 Task: Search one way flight ticket for 4 adults, 2 children, 2 infants in seat and 1 infant on lap in economy from La Crosse: La Crosse Regional Airport to Greensboro: Piedmont Triad International Airport on 5-1-2023. Choice of flights is Sun country airlines. Price is upto 80000. Outbound departure time preference is 4:30.
Action: Mouse moved to (239, 366)
Screenshot: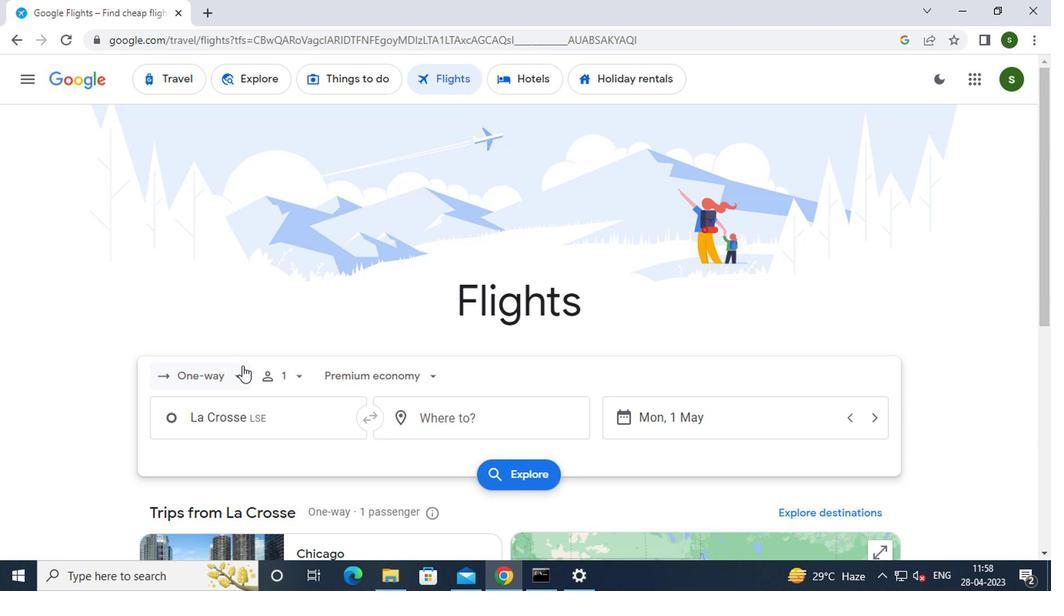 
Action: Mouse pressed left at (239, 366)
Screenshot: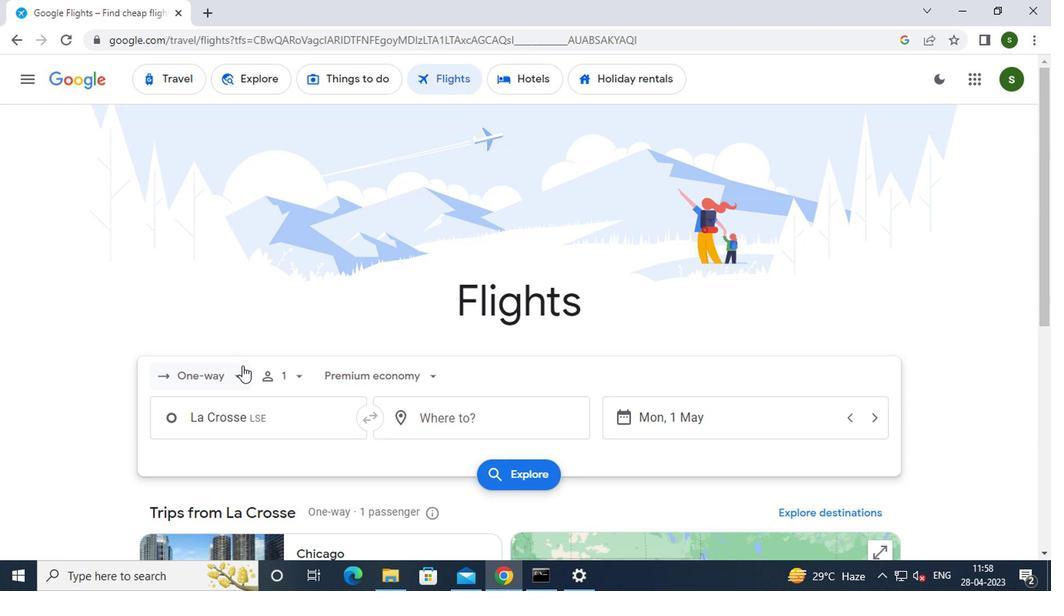 
Action: Mouse moved to (237, 445)
Screenshot: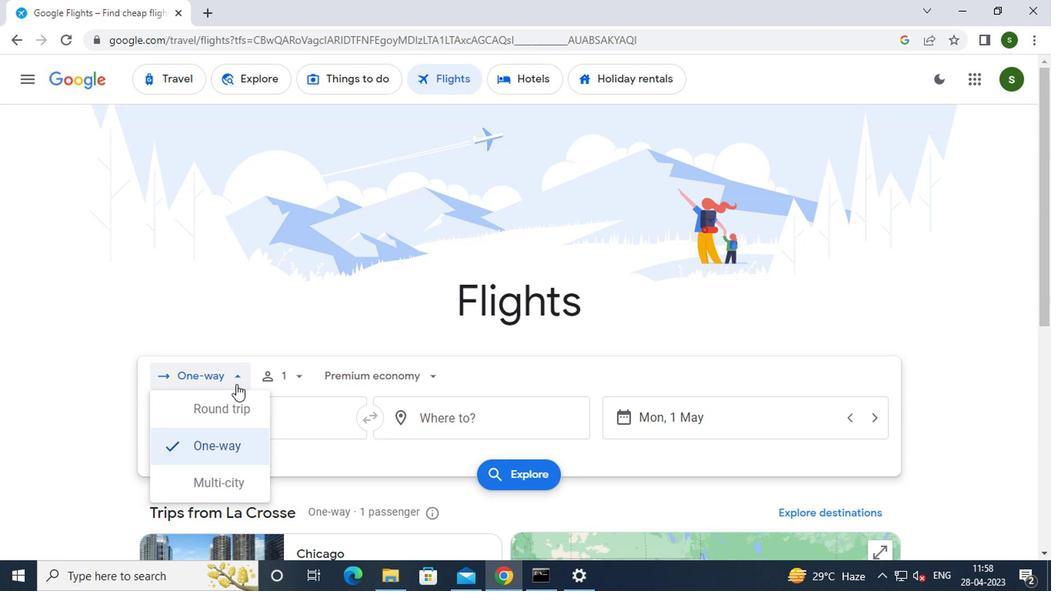 
Action: Mouse pressed left at (237, 445)
Screenshot: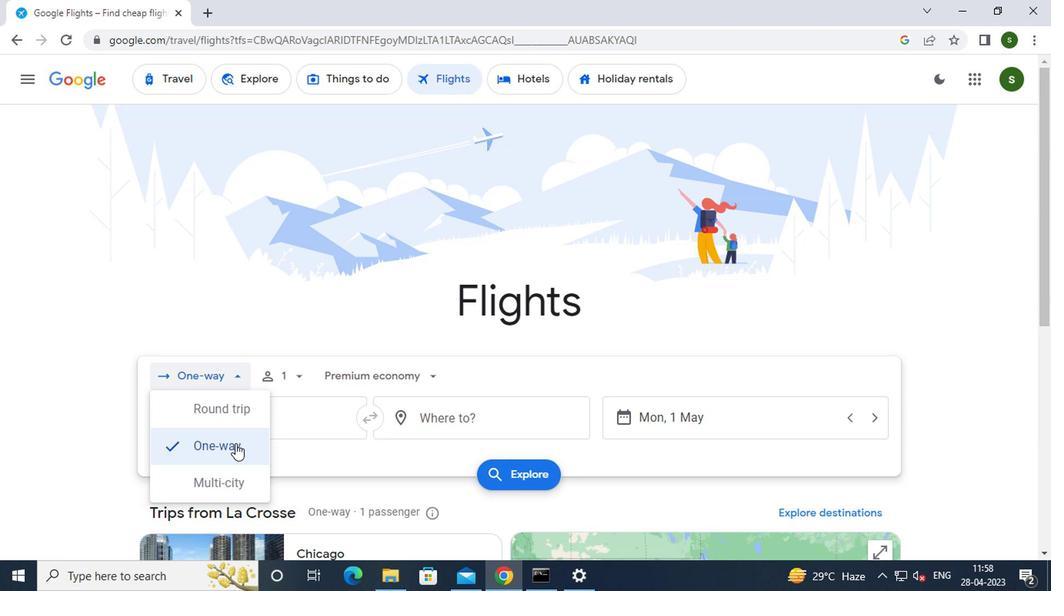 
Action: Mouse moved to (300, 372)
Screenshot: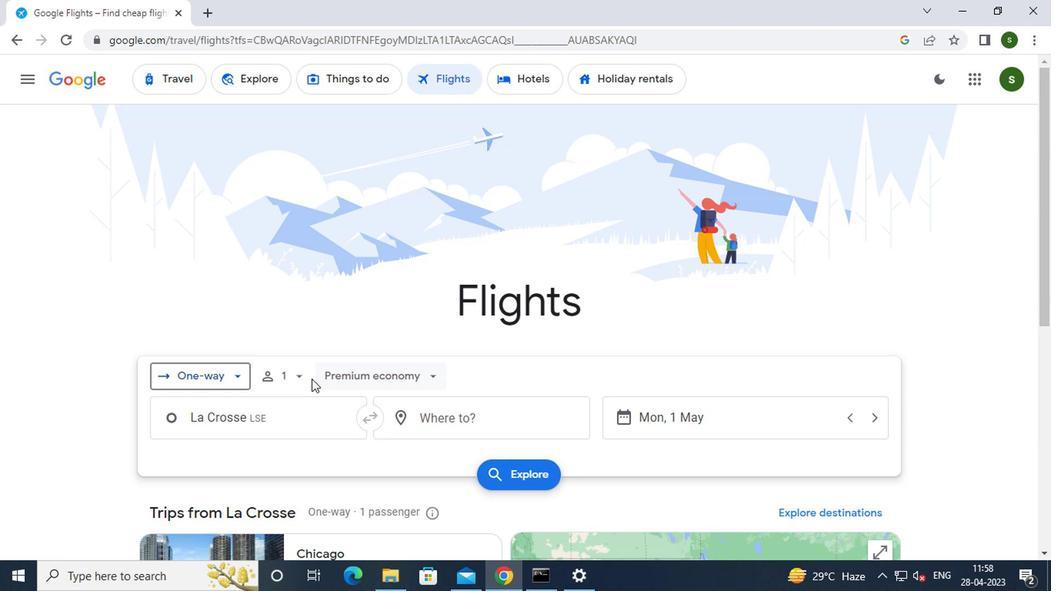 
Action: Mouse pressed left at (300, 372)
Screenshot: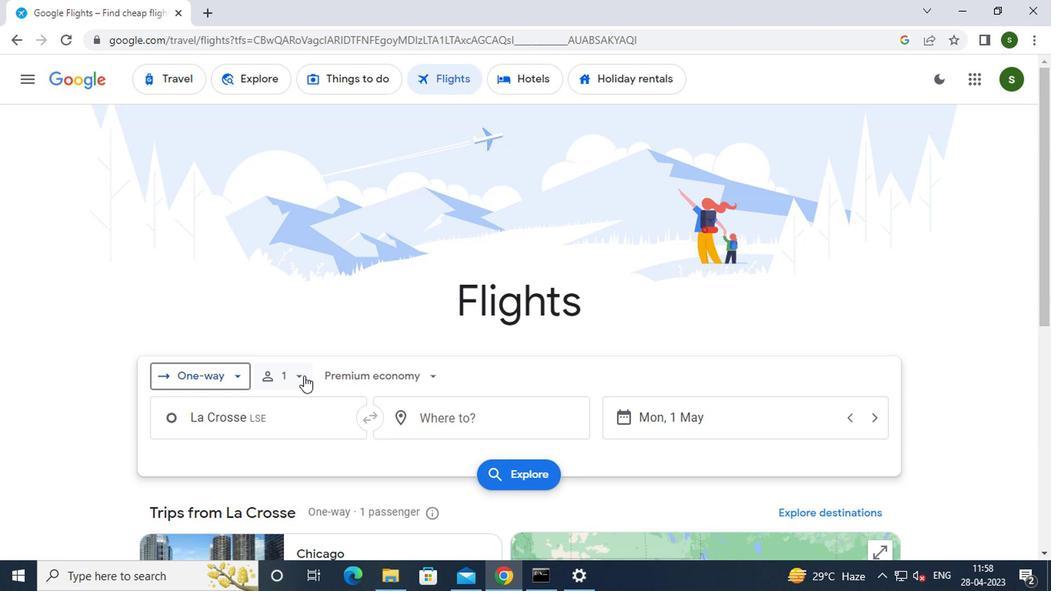 
Action: Mouse moved to (422, 416)
Screenshot: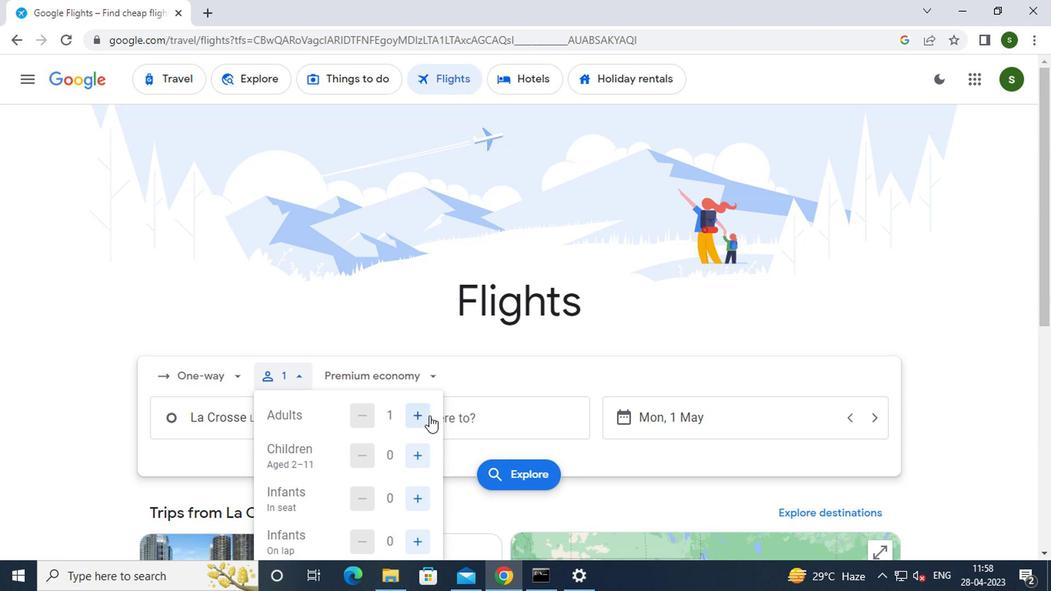 
Action: Mouse pressed left at (422, 416)
Screenshot: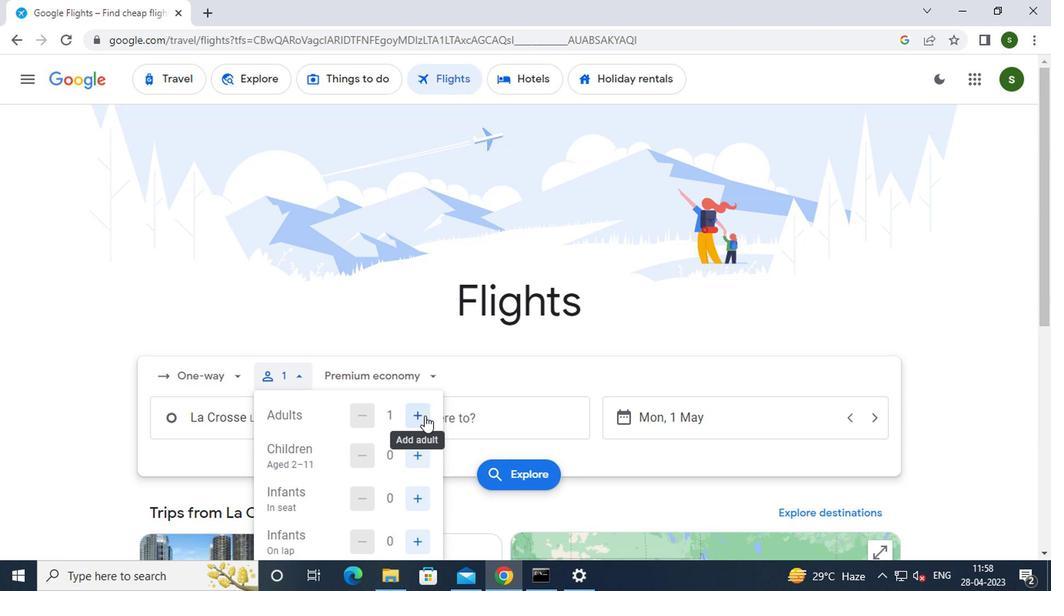 
Action: Mouse pressed left at (422, 416)
Screenshot: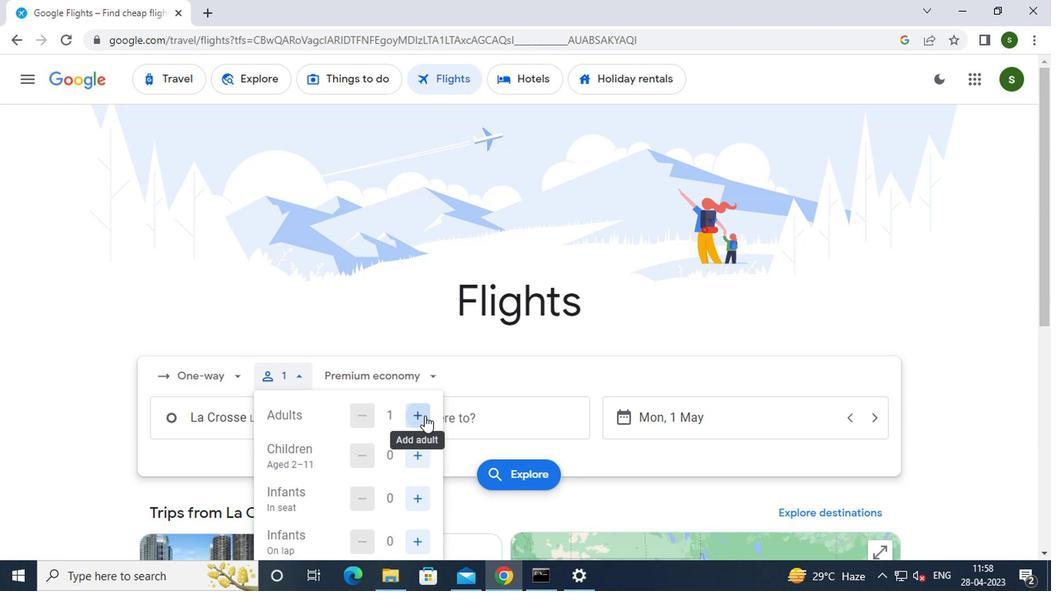 
Action: Mouse pressed left at (422, 416)
Screenshot: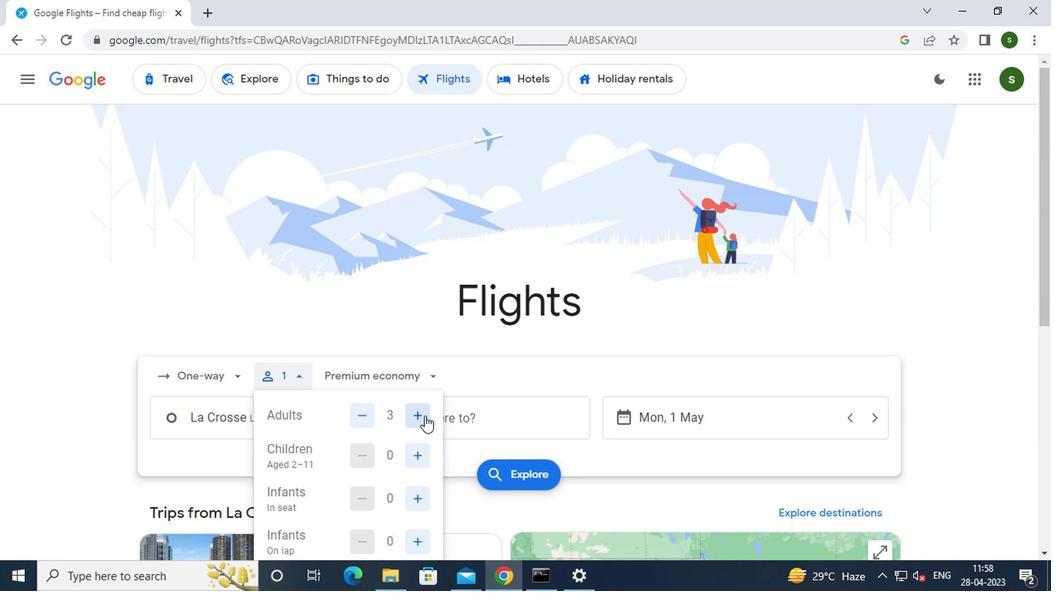 
Action: Mouse moved to (410, 459)
Screenshot: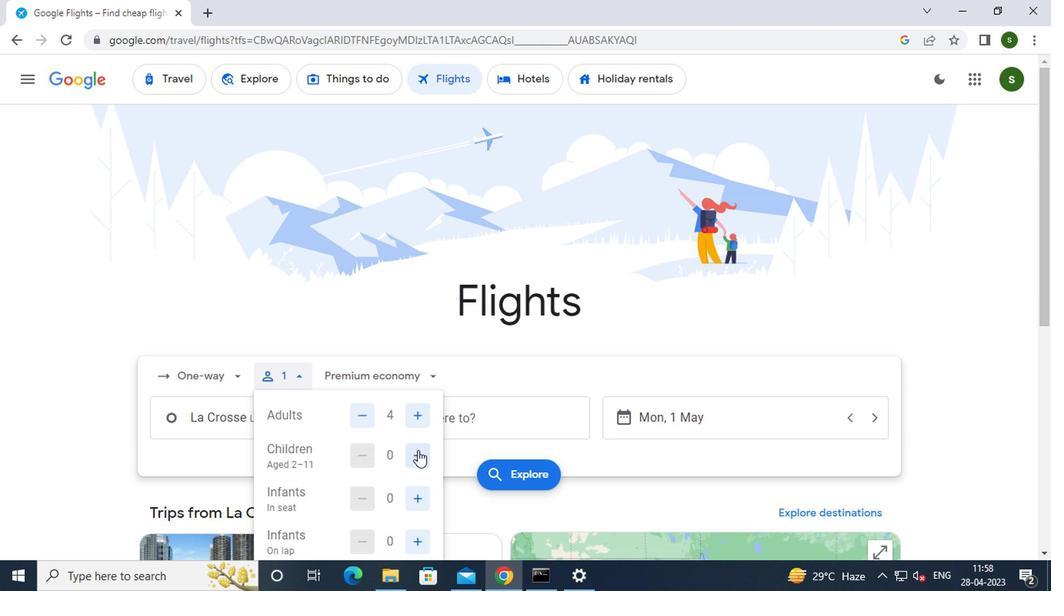 
Action: Mouse pressed left at (410, 459)
Screenshot: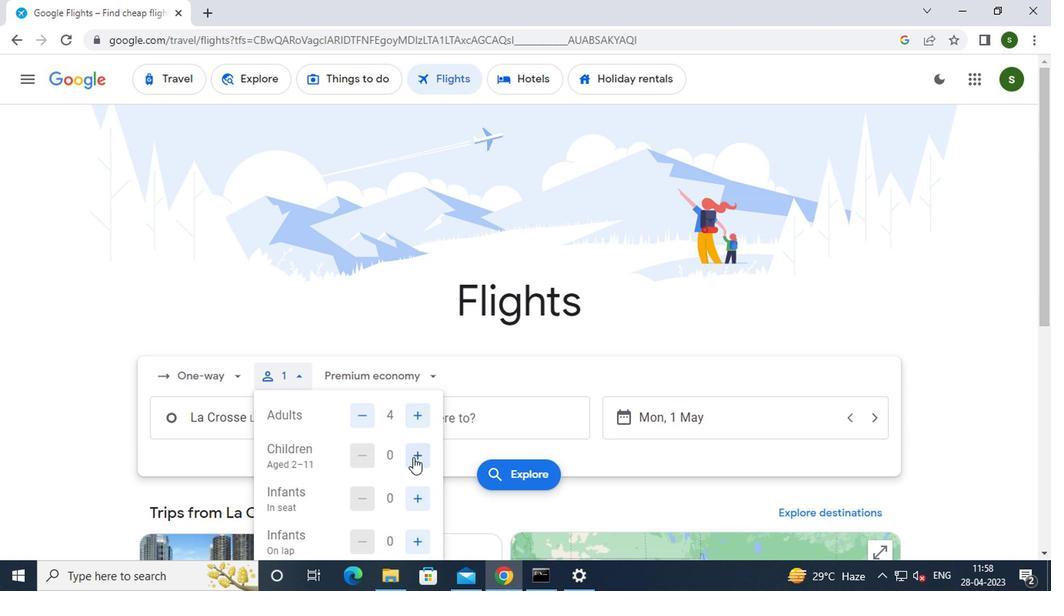
Action: Mouse pressed left at (410, 459)
Screenshot: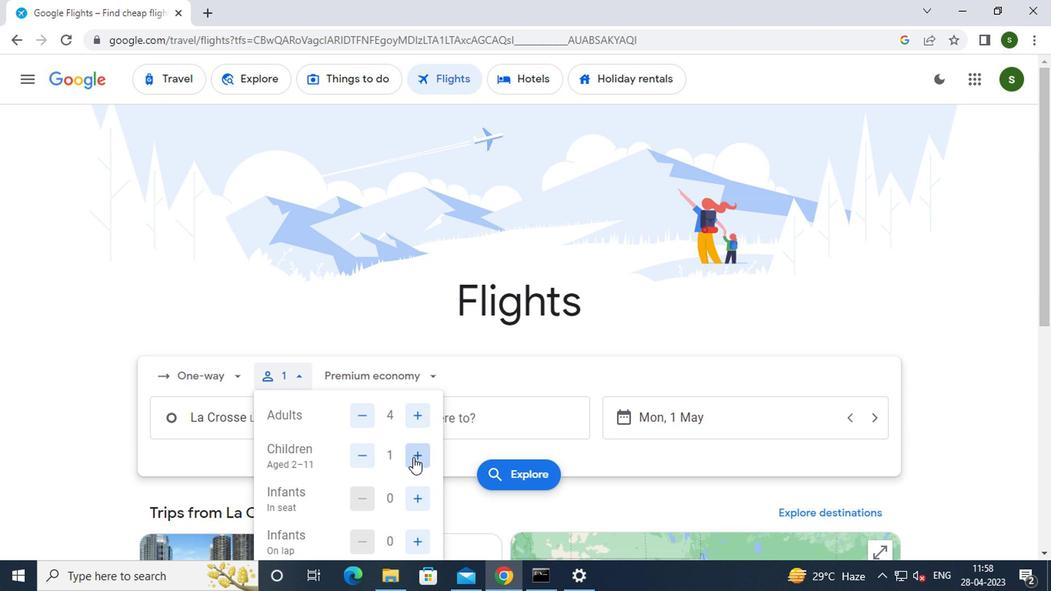 
Action: Mouse moved to (408, 461)
Screenshot: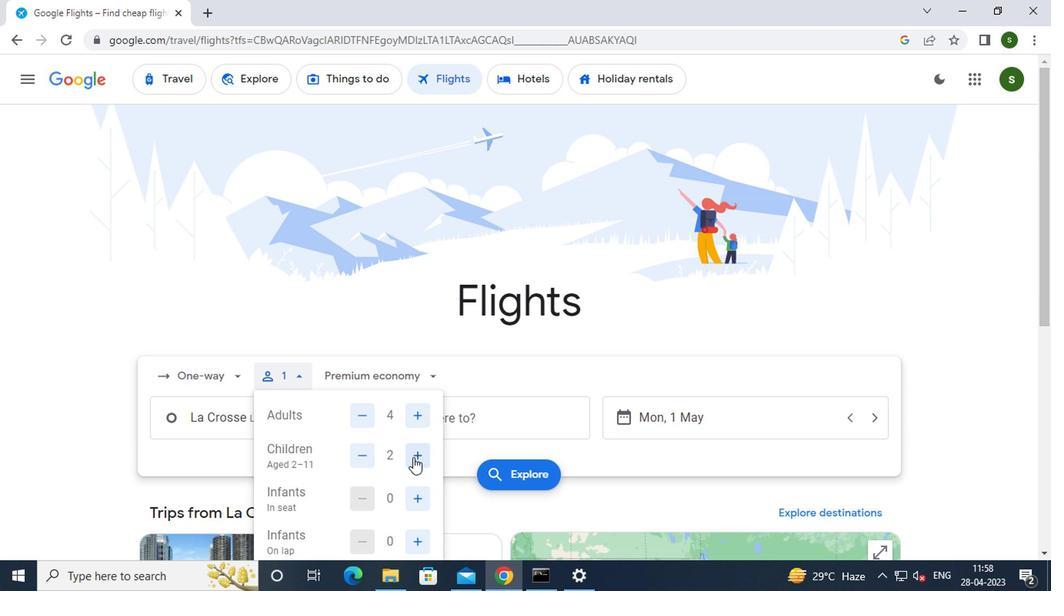 
Action: Mouse scrolled (408, 459) with delta (0, -1)
Screenshot: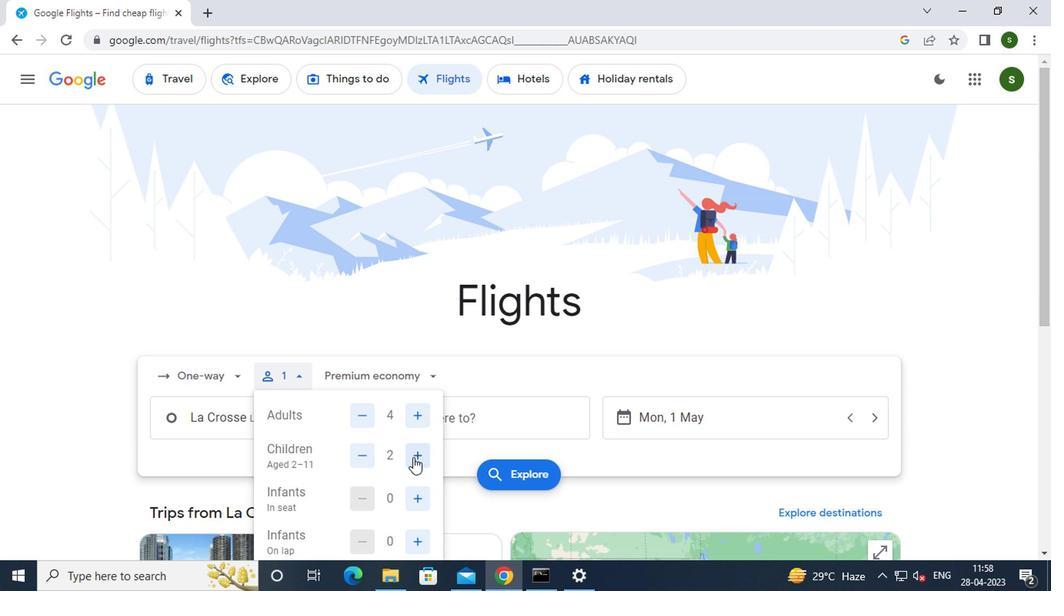 
Action: Mouse moved to (416, 424)
Screenshot: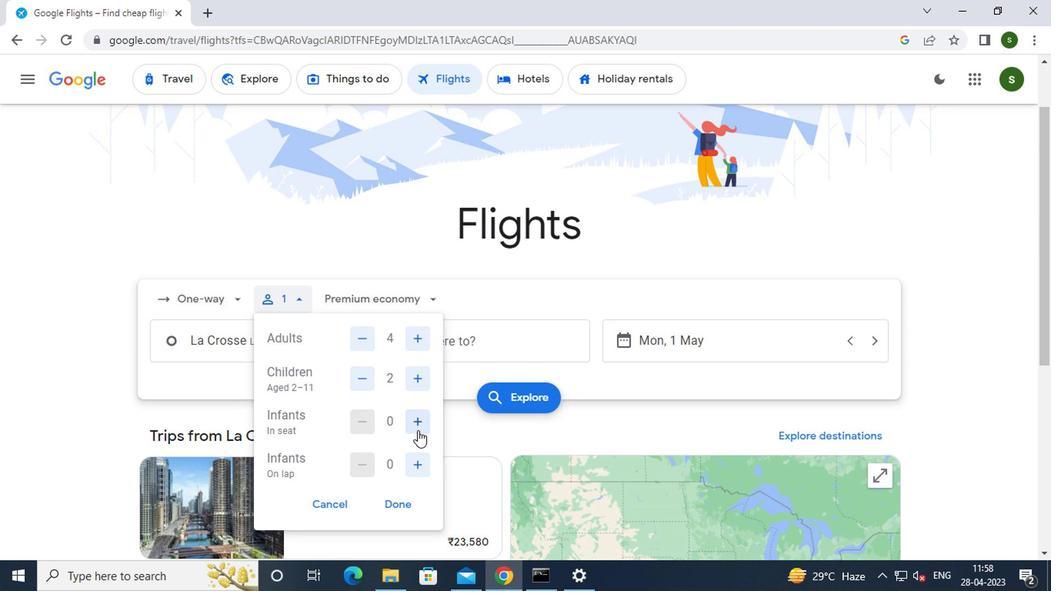 
Action: Mouse pressed left at (416, 424)
Screenshot: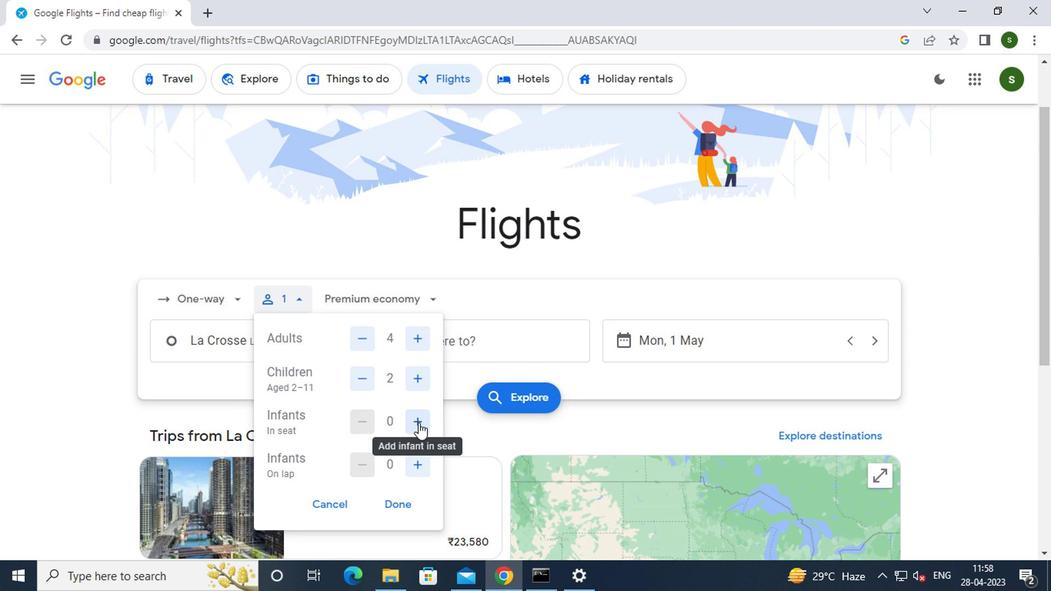 
Action: Mouse pressed left at (416, 424)
Screenshot: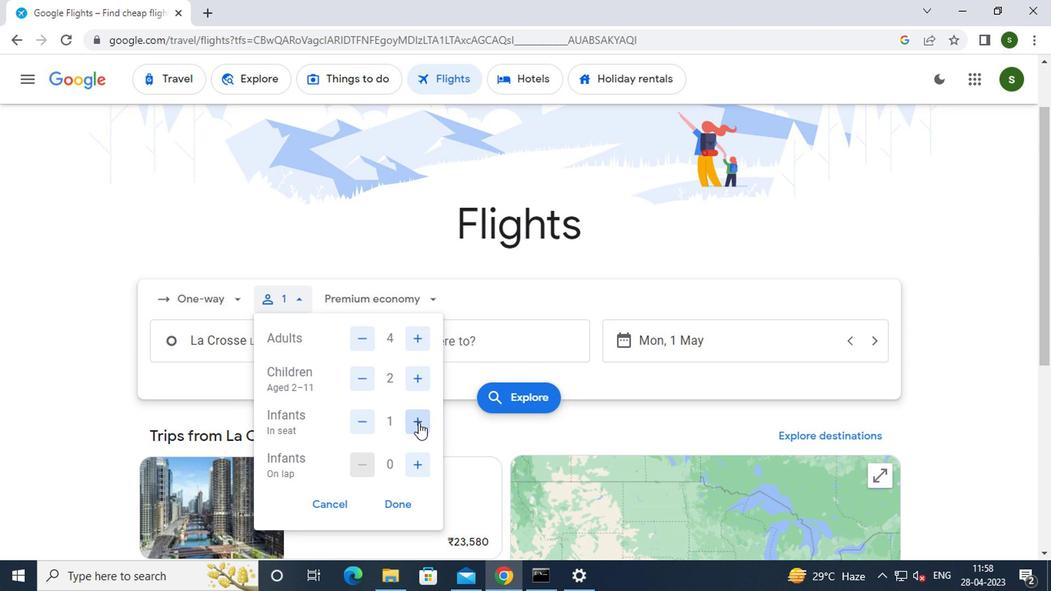 
Action: Mouse moved to (416, 468)
Screenshot: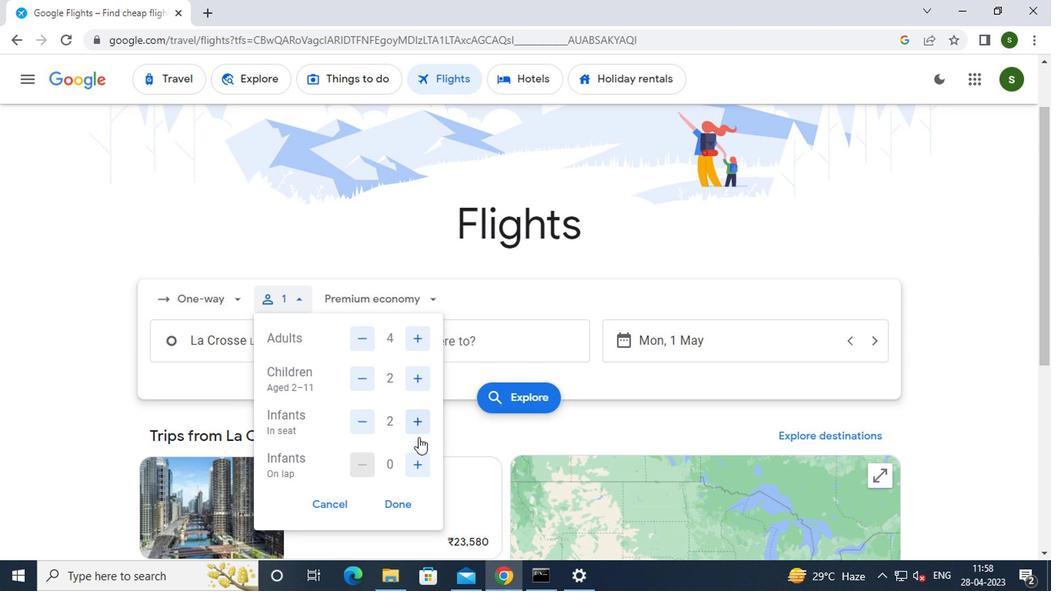 
Action: Mouse pressed left at (416, 468)
Screenshot: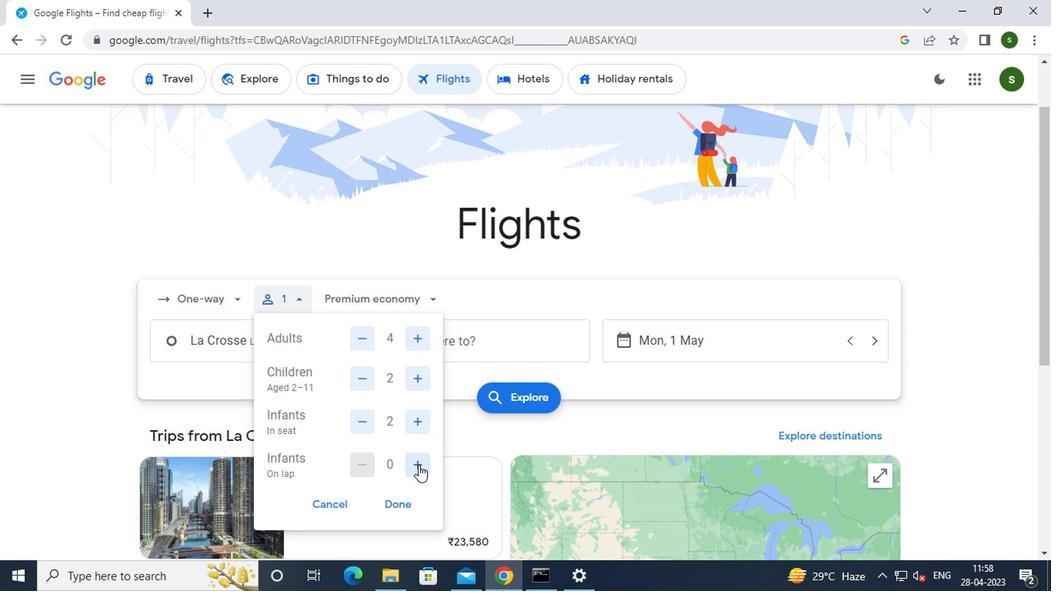 
Action: Mouse moved to (403, 508)
Screenshot: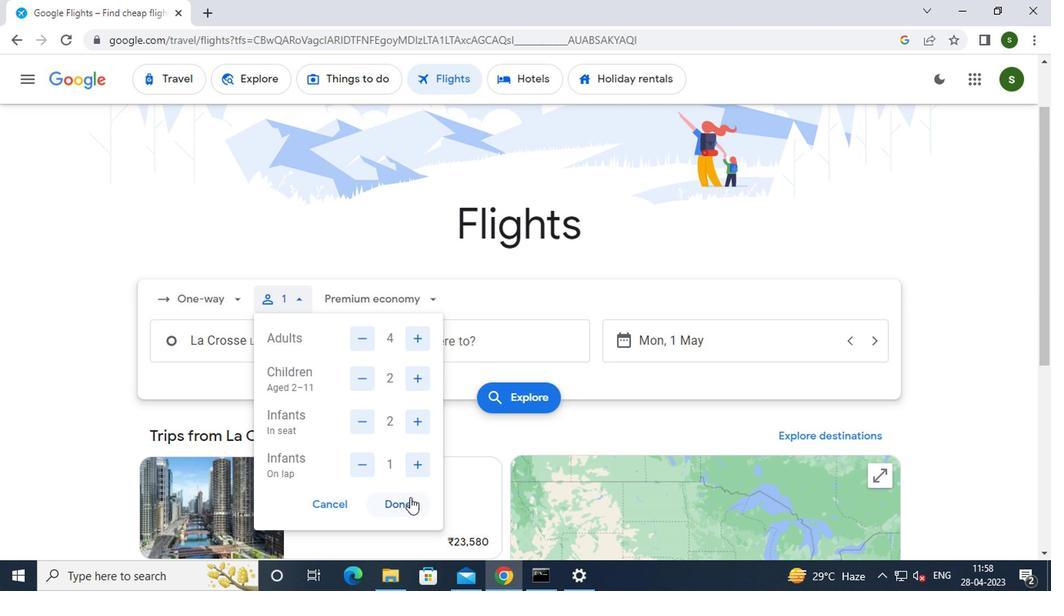 
Action: Mouse pressed left at (403, 508)
Screenshot: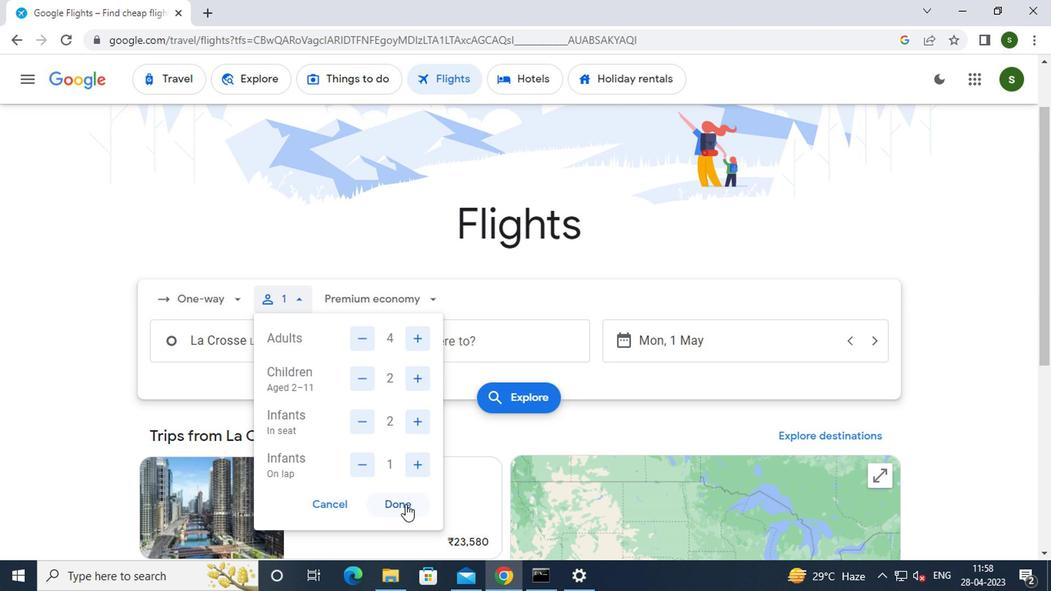 
Action: Mouse moved to (416, 297)
Screenshot: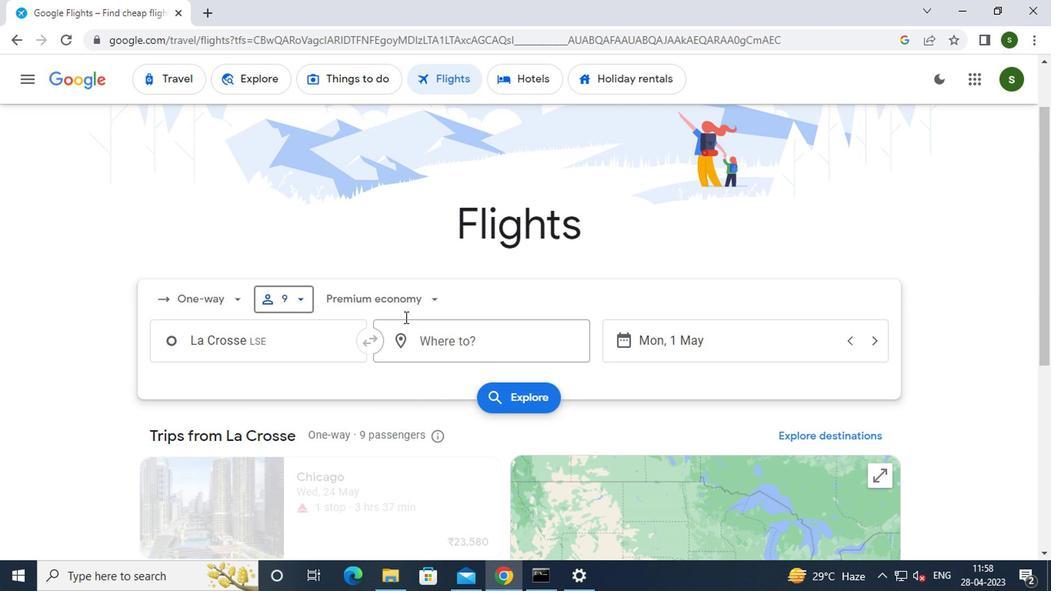 
Action: Mouse pressed left at (416, 297)
Screenshot: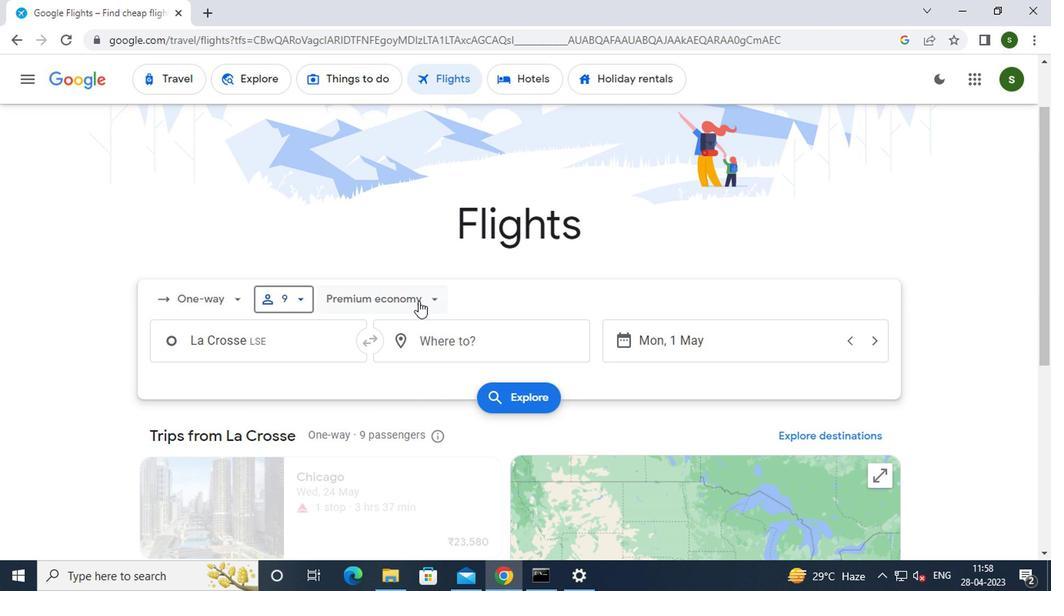 
Action: Mouse moved to (413, 337)
Screenshot: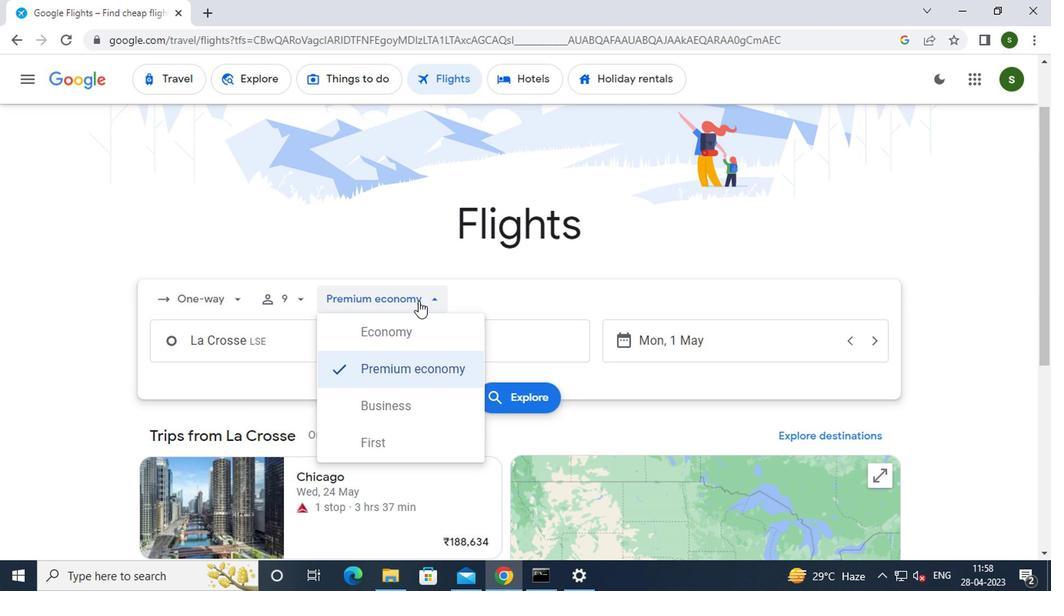 
Action: Mouse pressed left at (413, 337)
Screenshot: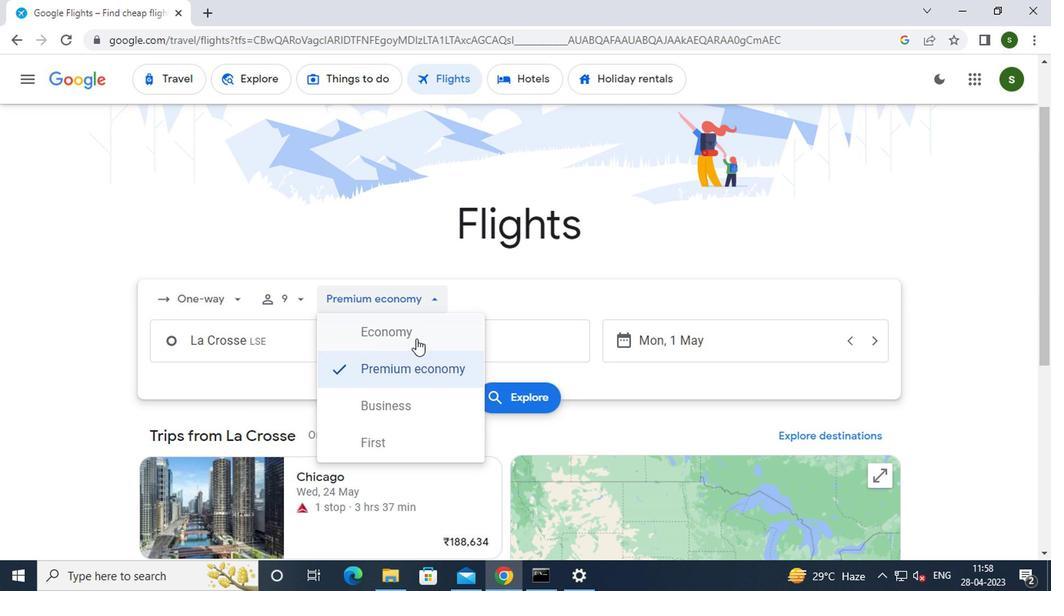 
Action: Mouse moved to (289, 349)
Screenshot: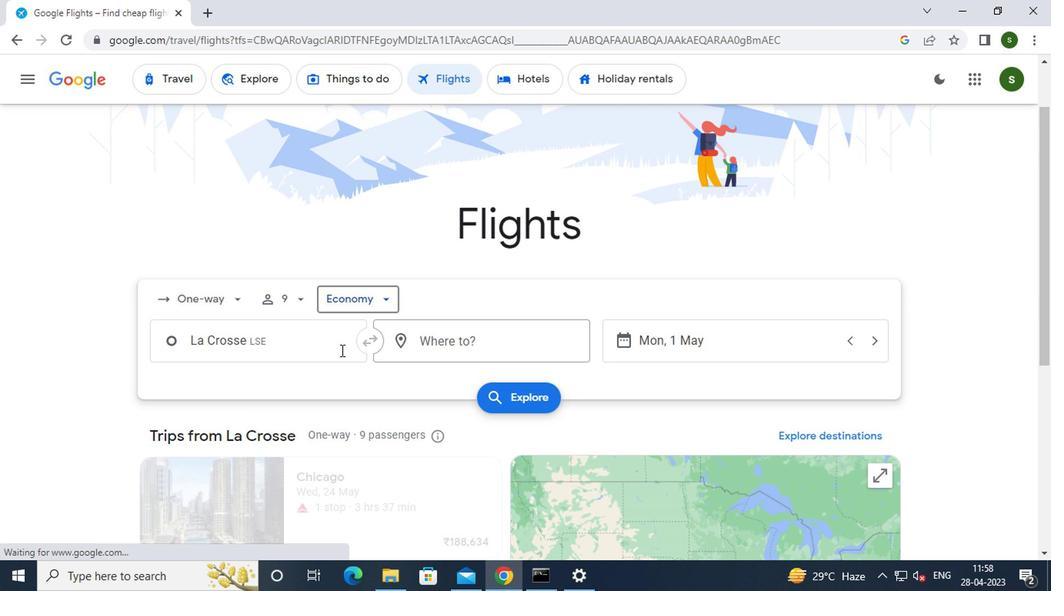 
Action: Mouse pressed left at (289, 349)
Screenshot: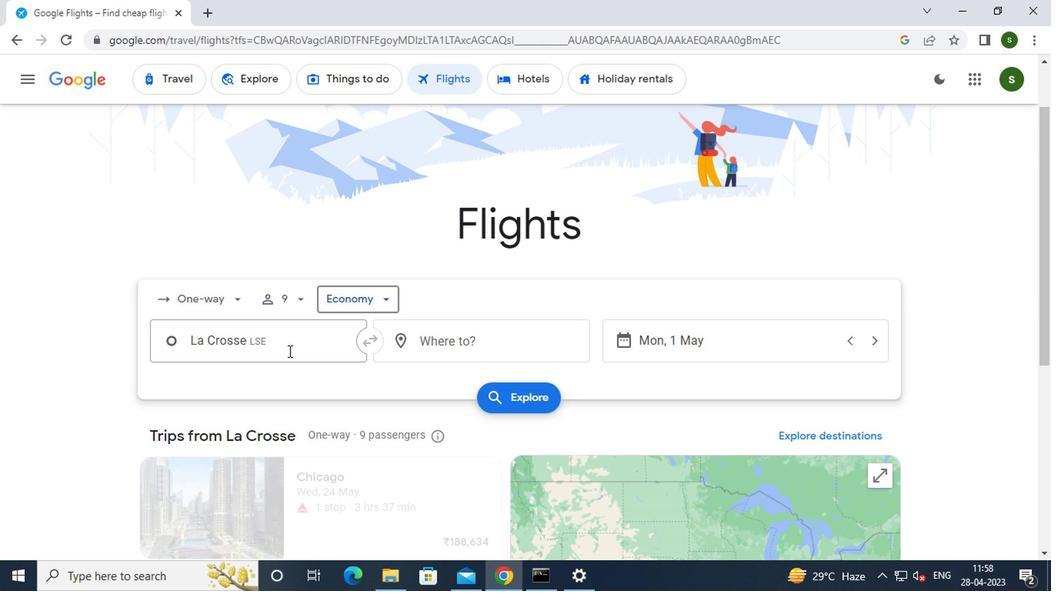 
Action: Mouse moved to (296, 346)
Screenshot: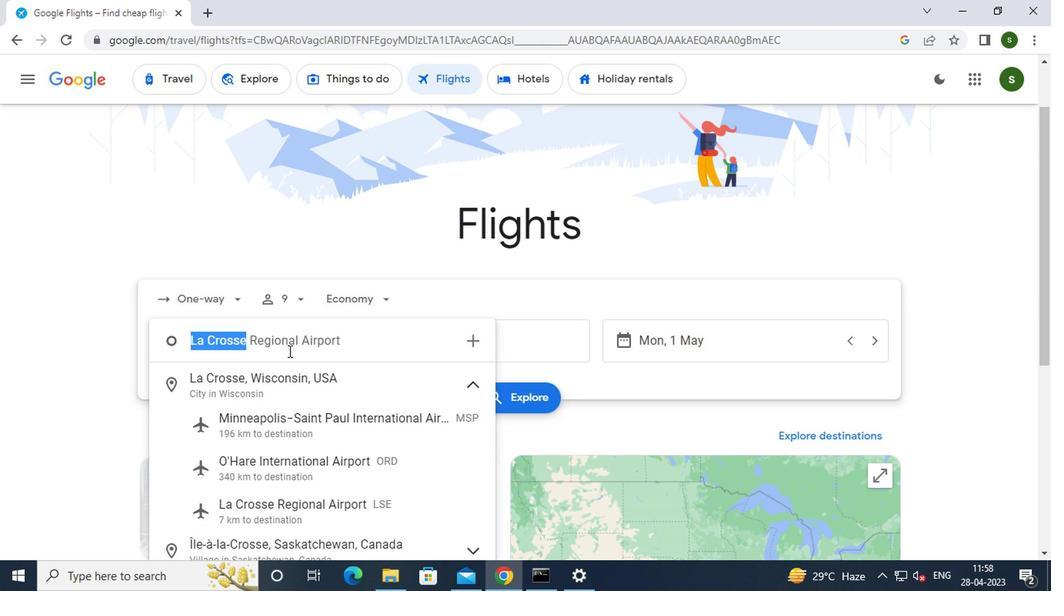 
Action: Key pressed <Key.backspace>l<Key.caps_lock>a<Key.space><Key.caps_lock>c<Key.caps_lock>rosse
Screenshot: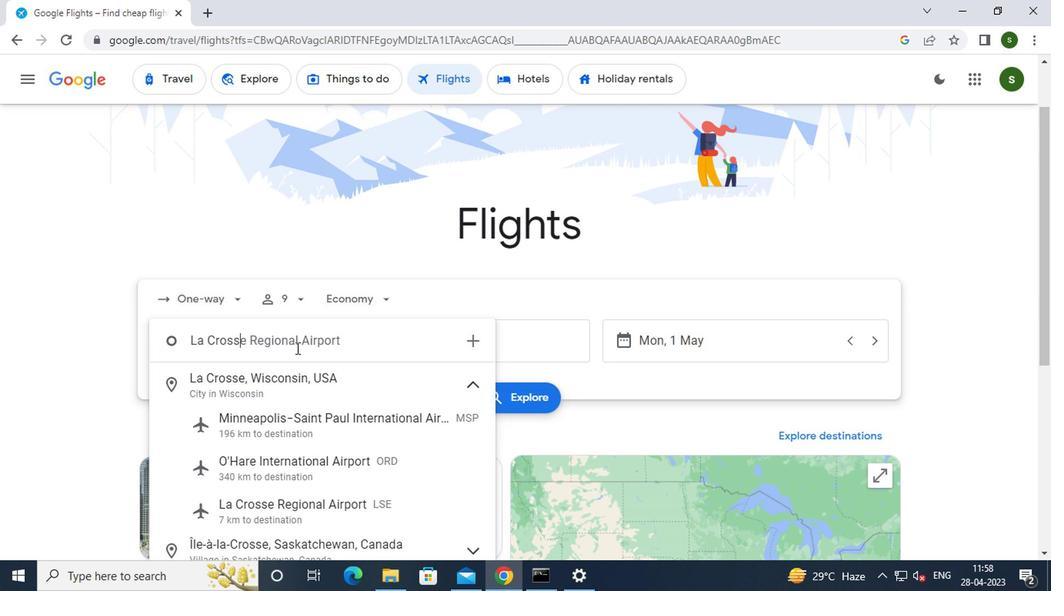 
Action: Mouse moved to (319, 511)
Screenshot: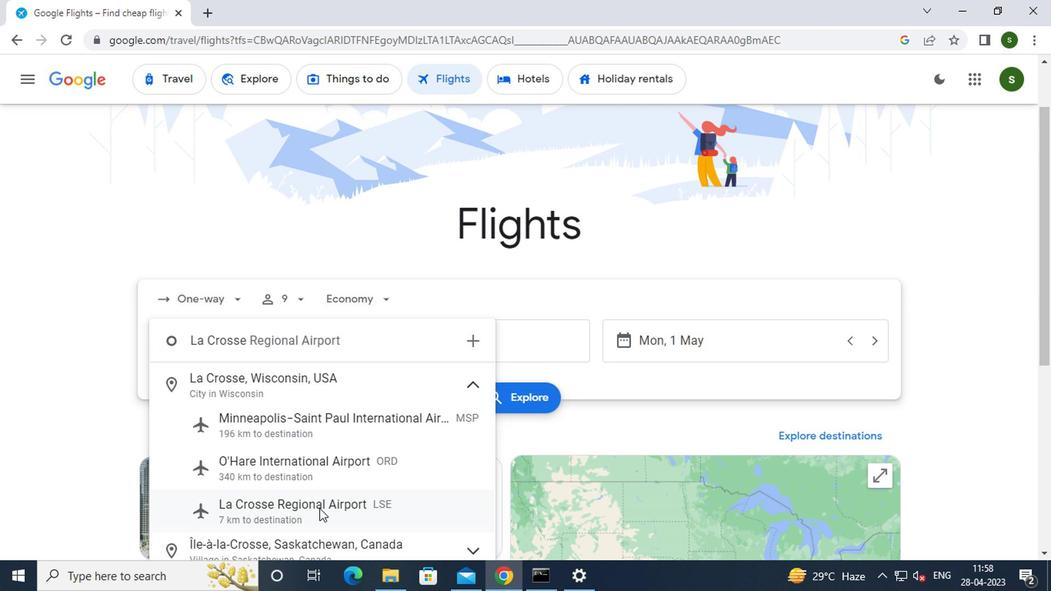 
Action: Mouse scrolled (319, 510) with delta (0, -1)
Screenshot: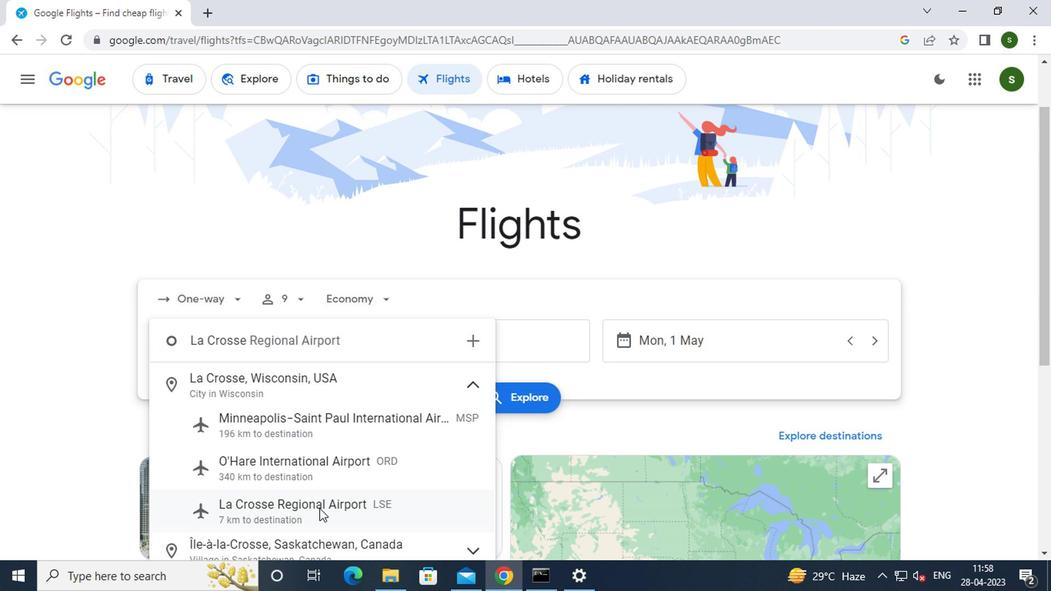 
Action: Mouse moved to (303, 428)
Screenshot: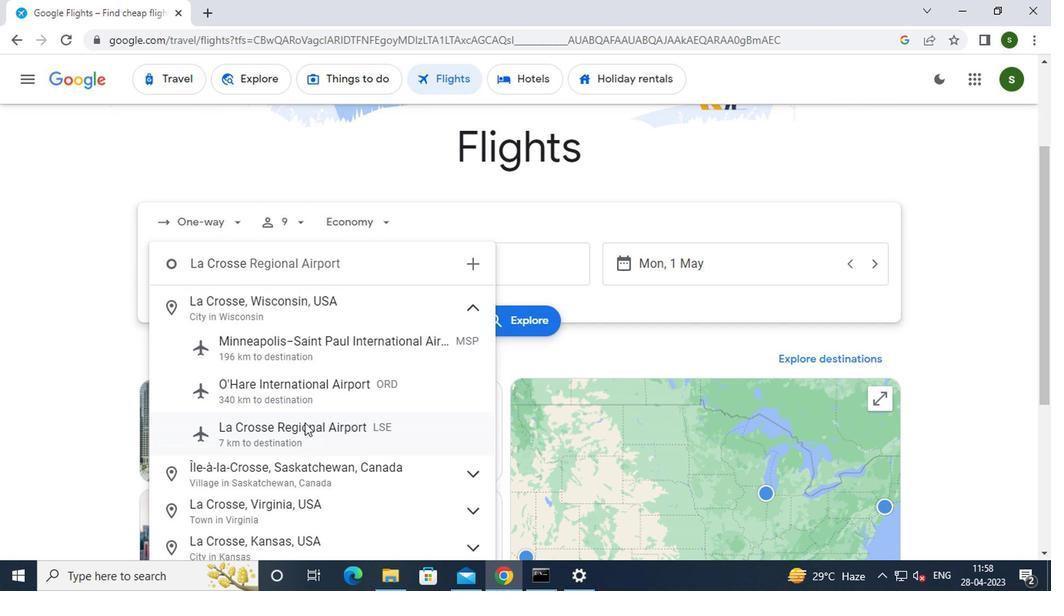 
Action: Mouse pressed left at (303, 428)
Screenshot: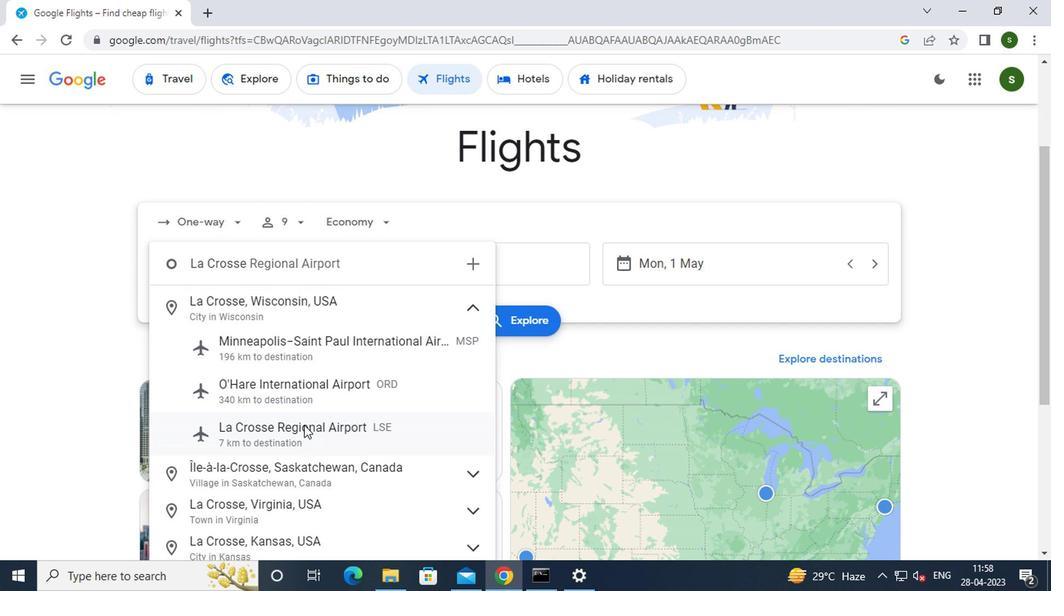 
Action: Mouse moved to (447, 269)
Screenshot: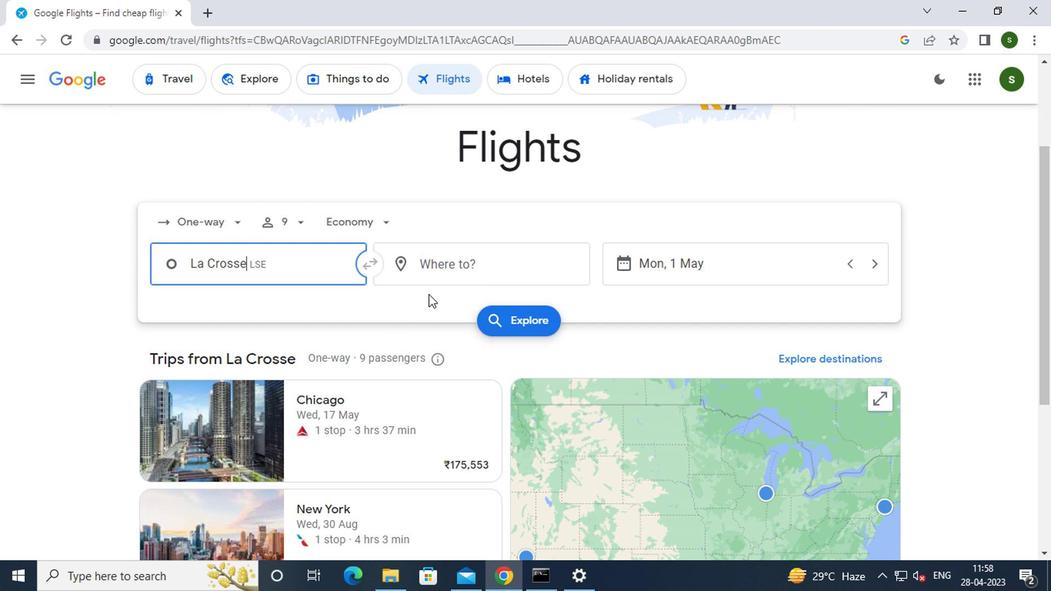 
Action: Mouse pressed left at (447, 269)
Screenshot: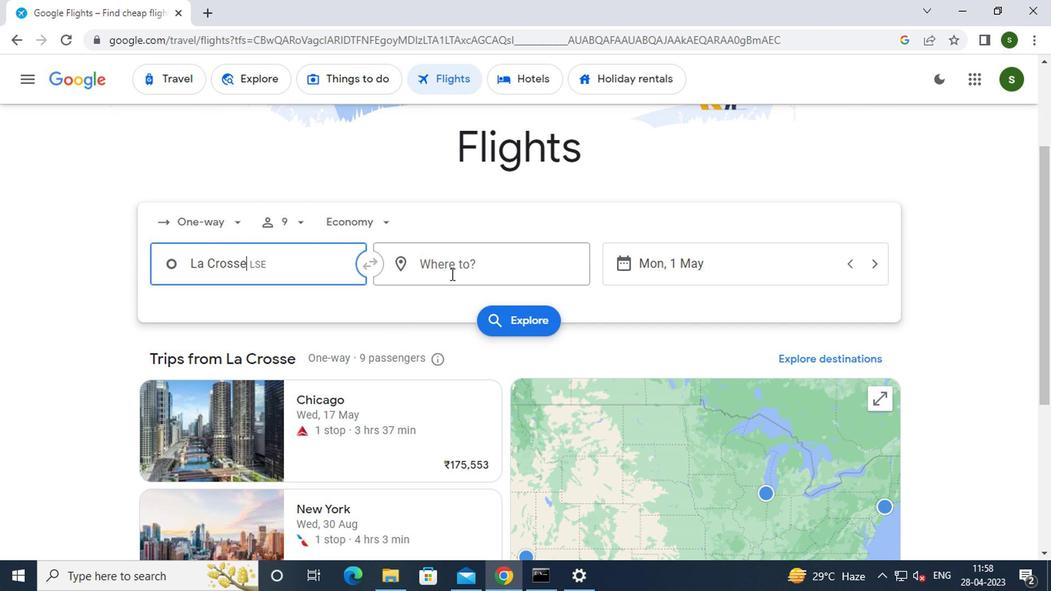 
Action: Key pressed <Key.caps_lock>g<Key.caps_lock>reensboro
Screenshot: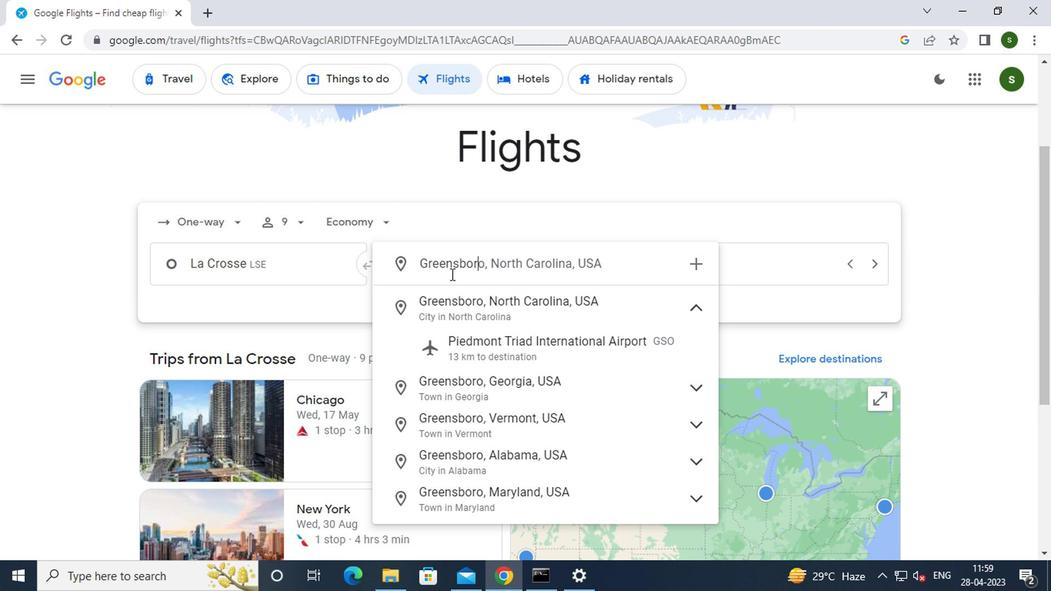 
Action: Mouse moved to (488, 341)
Screenshot: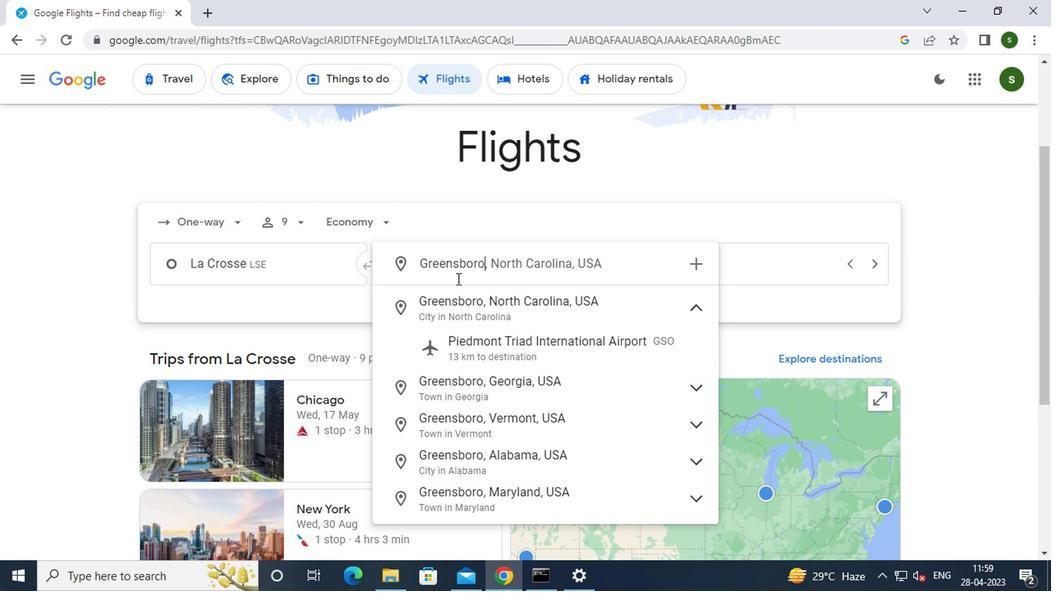
Action: Mouse pressed left at (488, 341)
Screenshot: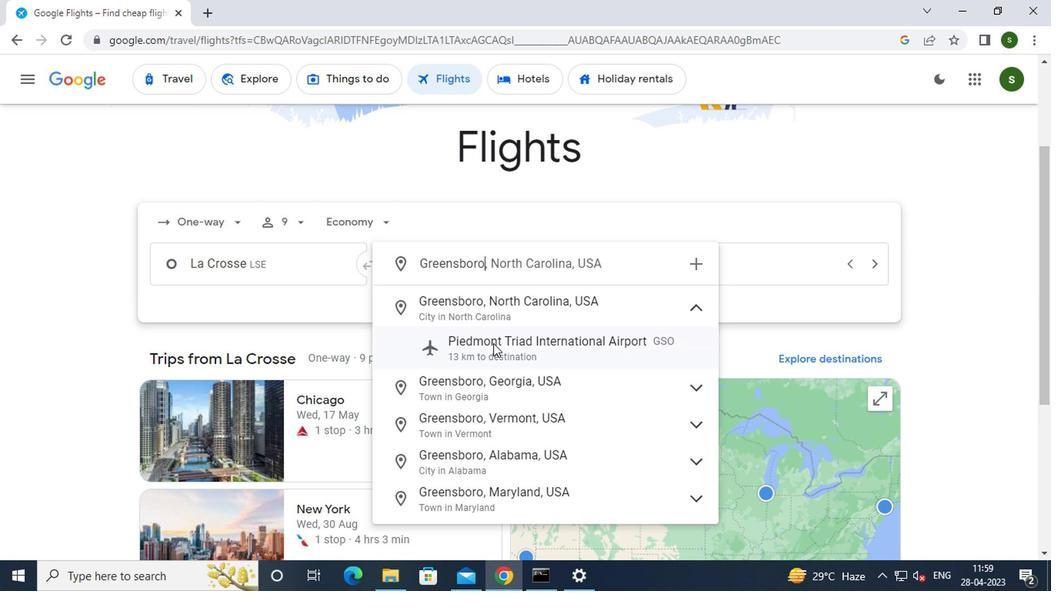 
Action: Mouse moved to (682, 258)
Screenshot: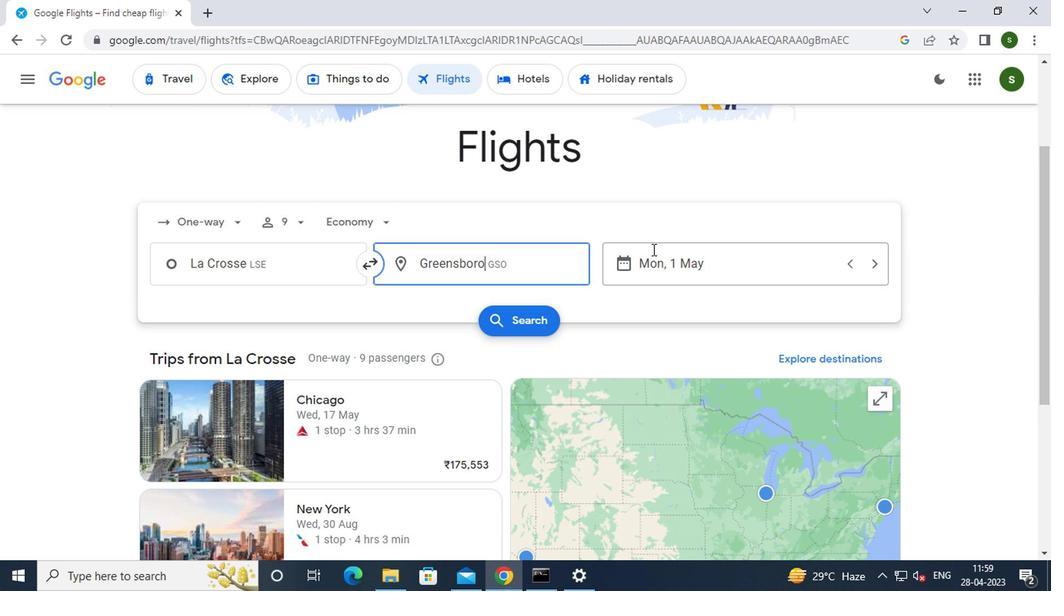 
Action: Mouse pressed left at (682, 258)
Screenshot: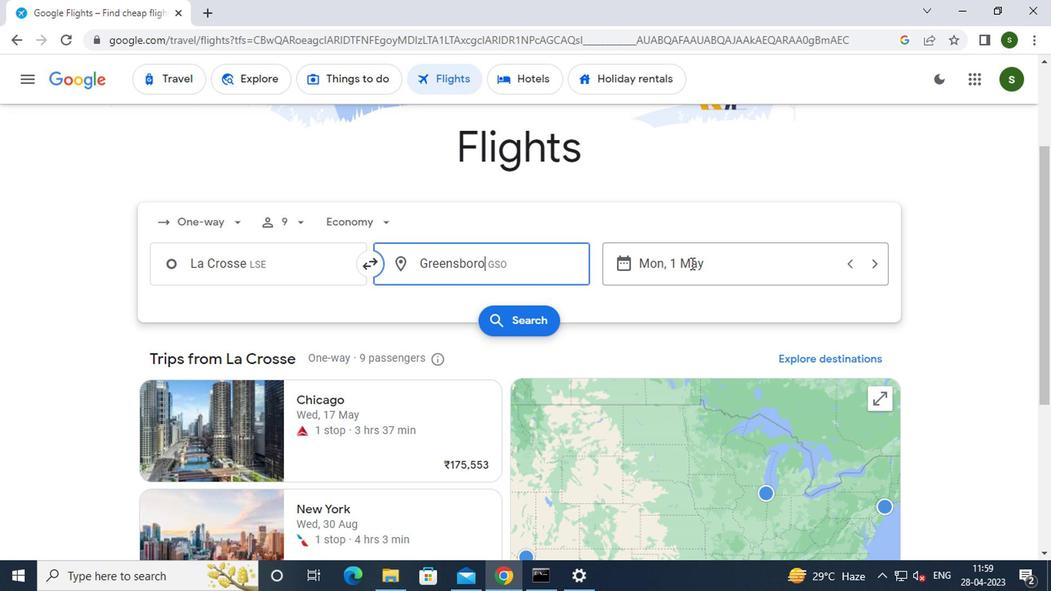 
Action: Mouse moved to (671, 266)
Screenshot: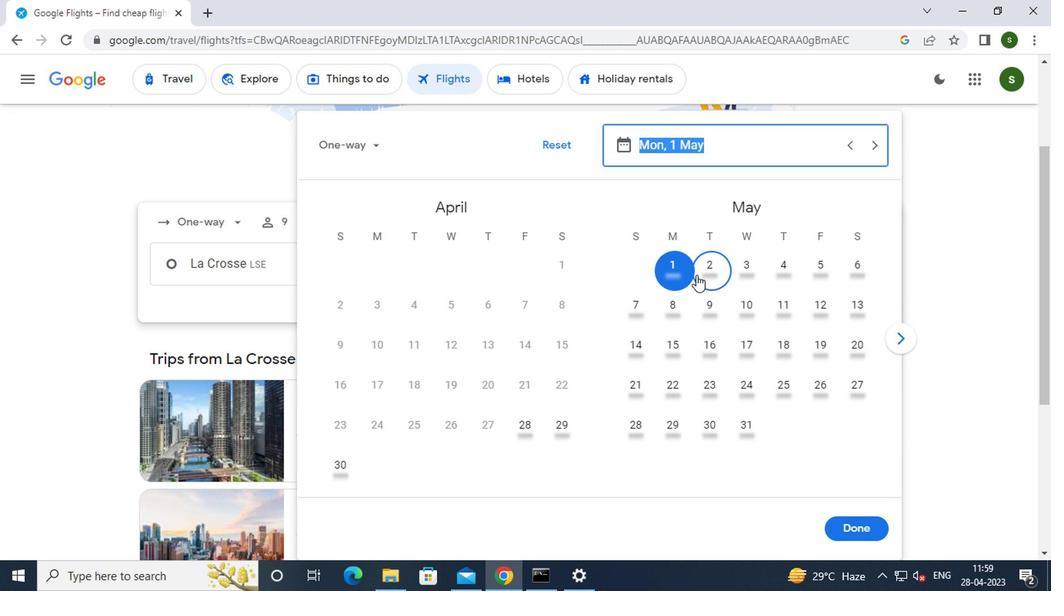 
Action: Mouse pressed left at (671, 266)
Screenshot: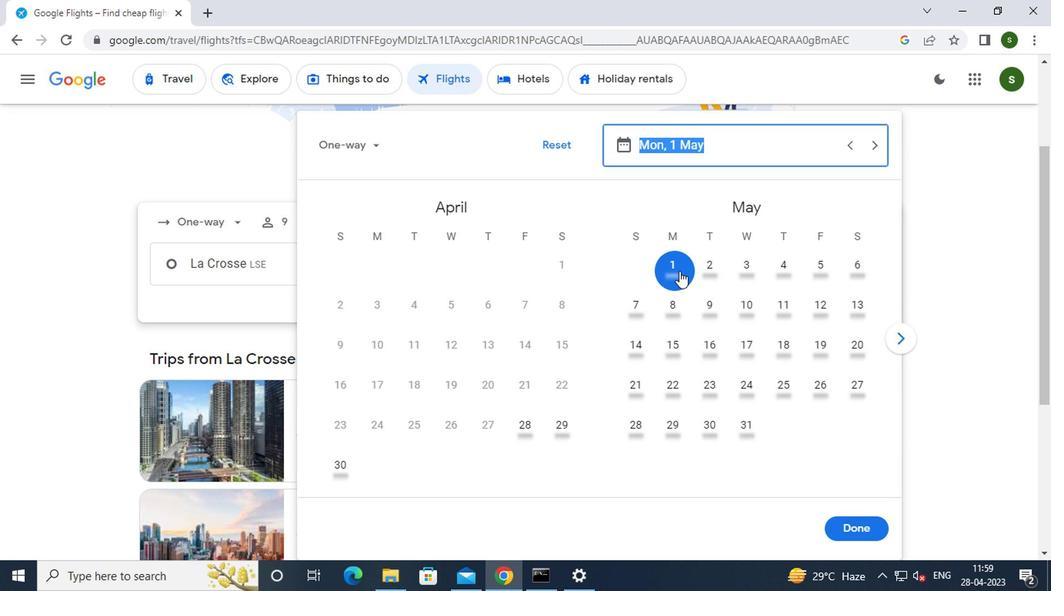 
Action: Mouse moved to (841, 538)
Screenshot: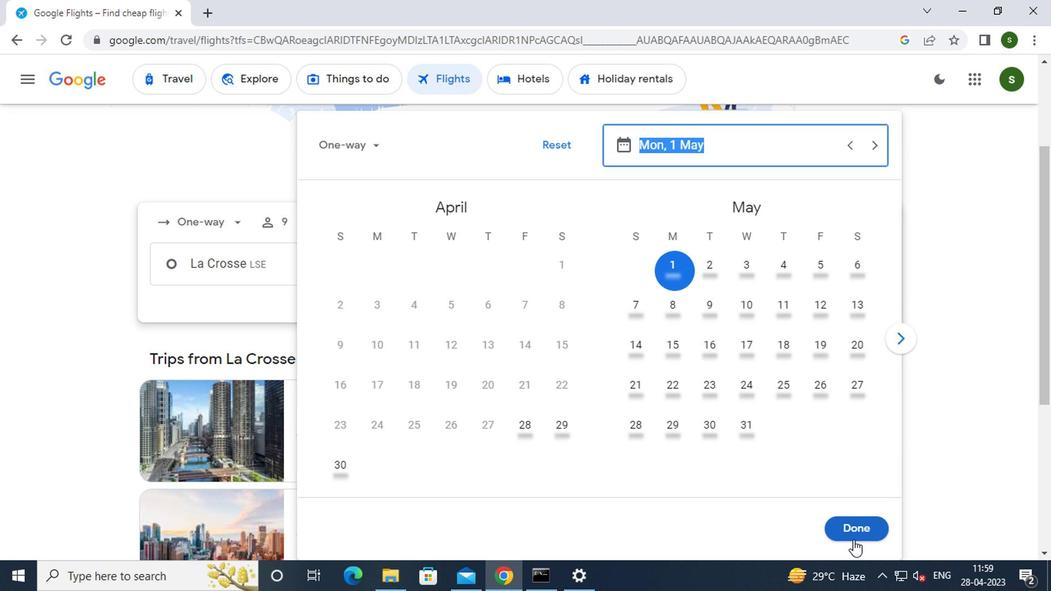
Action: Mouse pressed left at (841, 538)
Screenshot: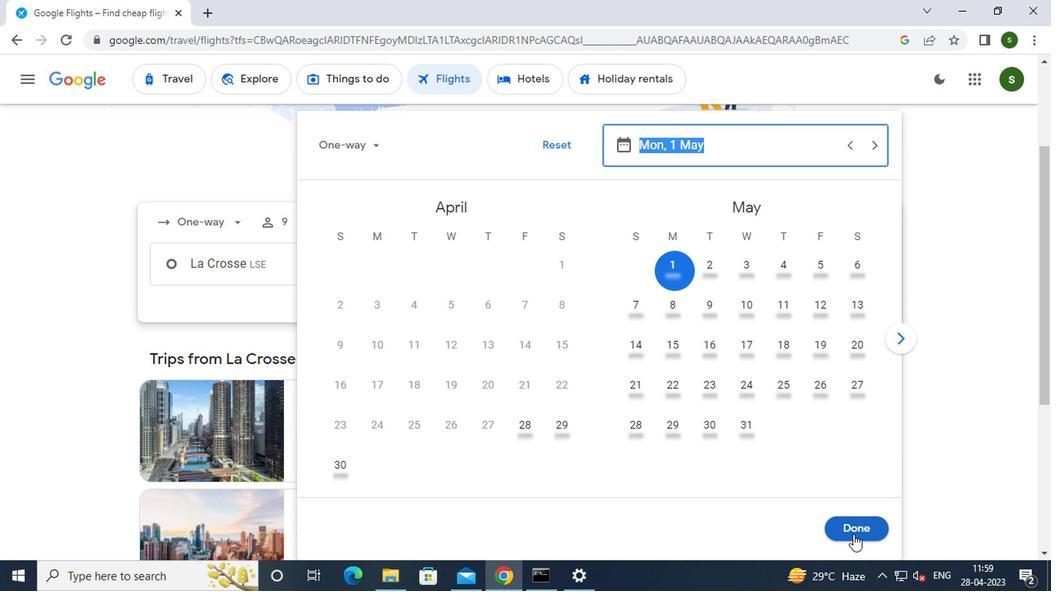 
Action: Mouse moved to (503, 314)
Screenshot: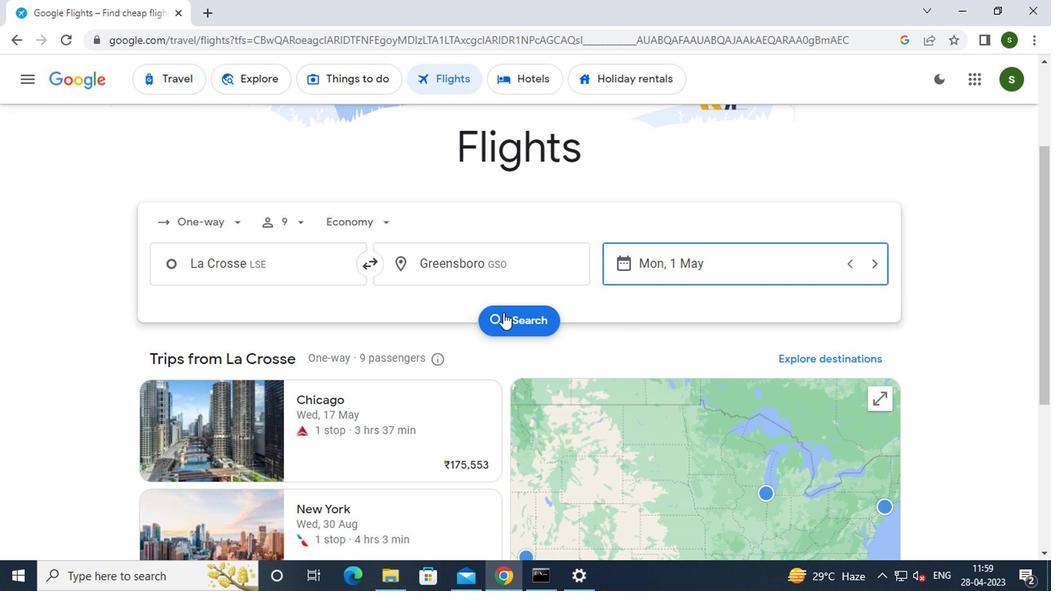 
Action: Mouse pressed left at (503, 314)
Screenshot: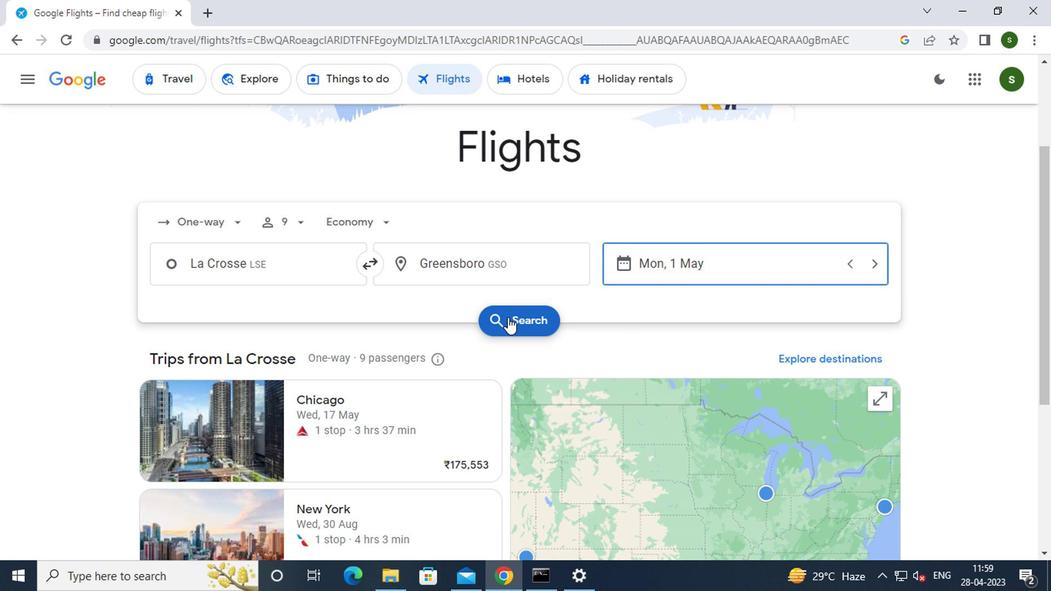 
Action: Mouse moved to (177, 215)
Screenshot: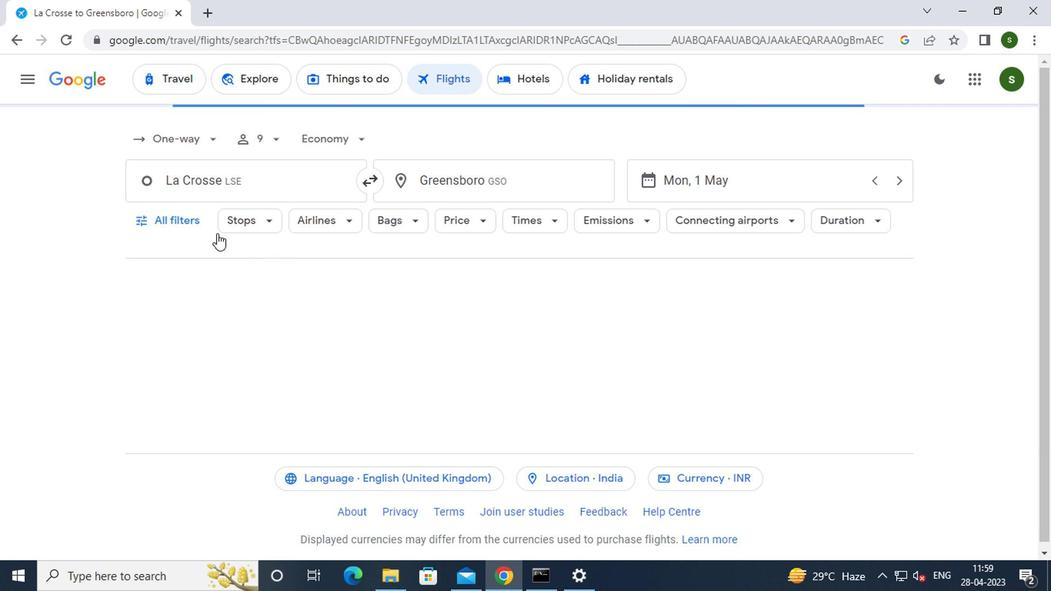 
Action: Mouse pressed left at (177, 215)
Screenshot: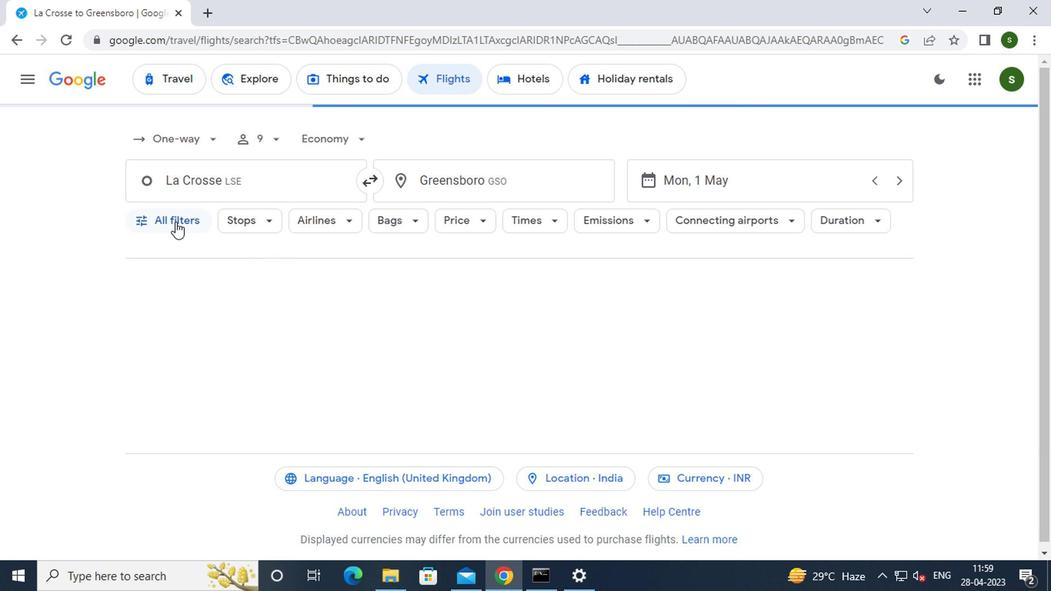 
Action: Mouse moved to (237, 310)
Screenshot: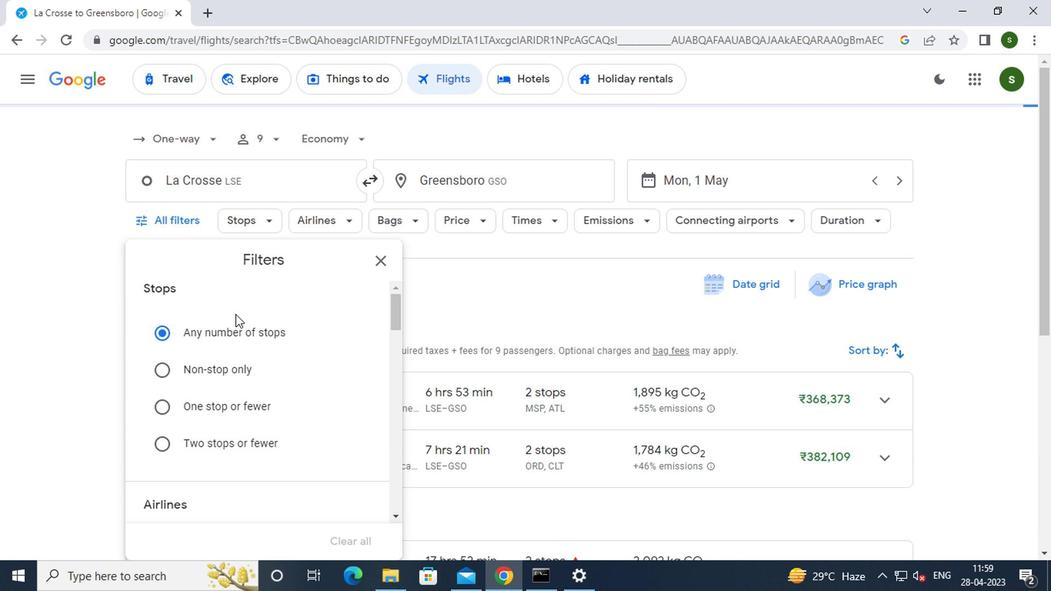 
Action: Mouse scrolled (237, 309) with delta (0, -1)
Screenshot: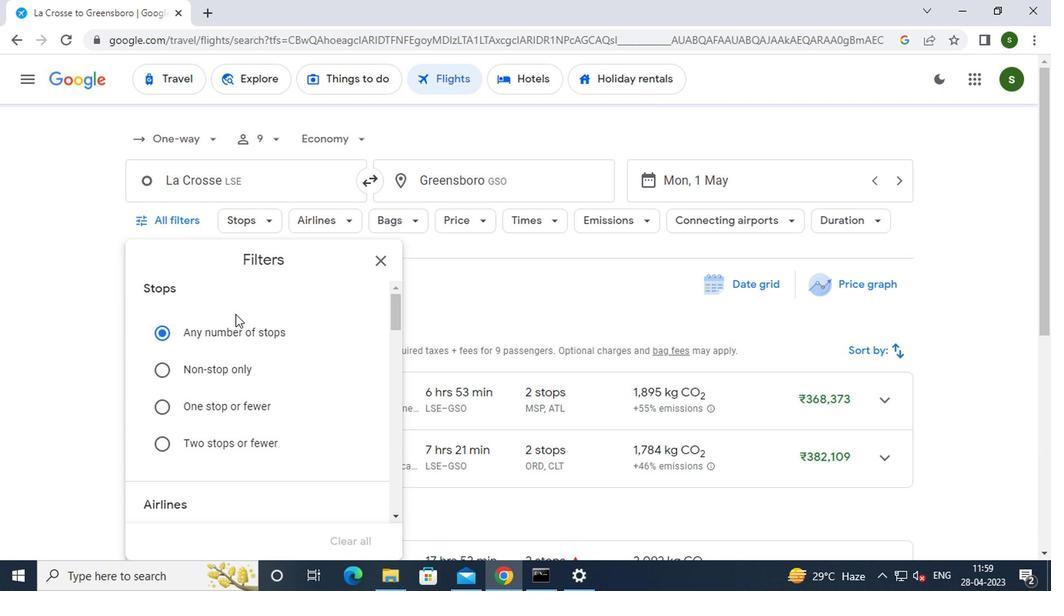 
Action: Mouse moved to (235, 311)
Screenshot: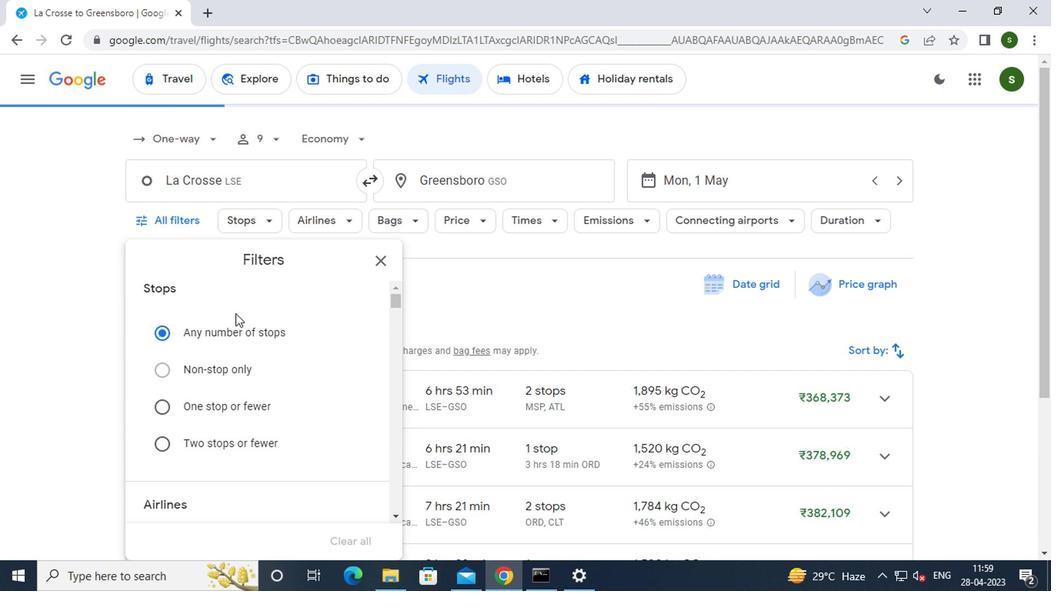 
Action: Mouse scrolled (235, 310) with delta (0, 0)
Screenshot: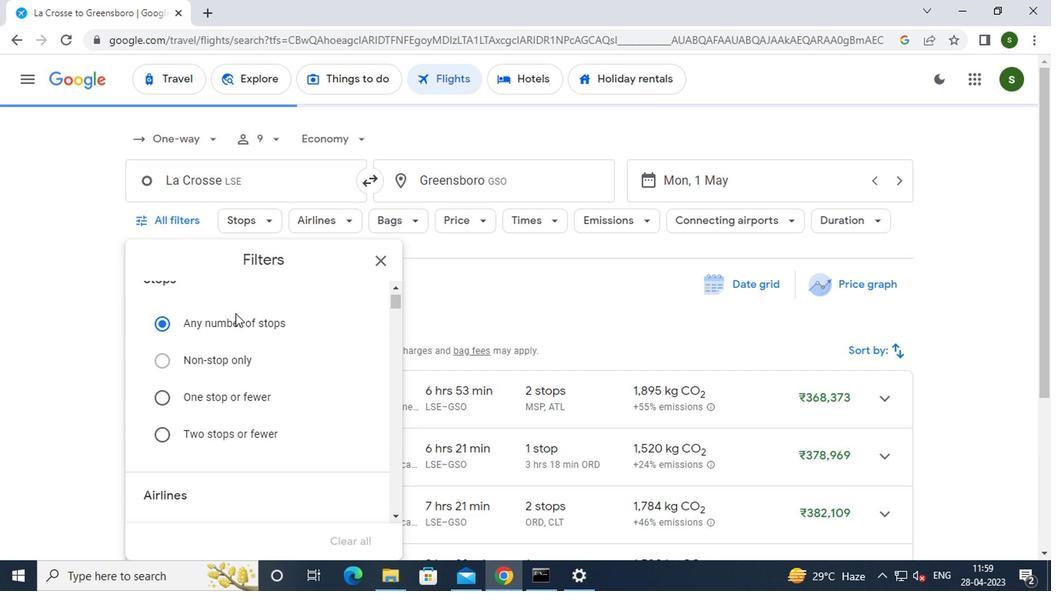 
Action: Mouse moved to (355, 396)
Screenshot: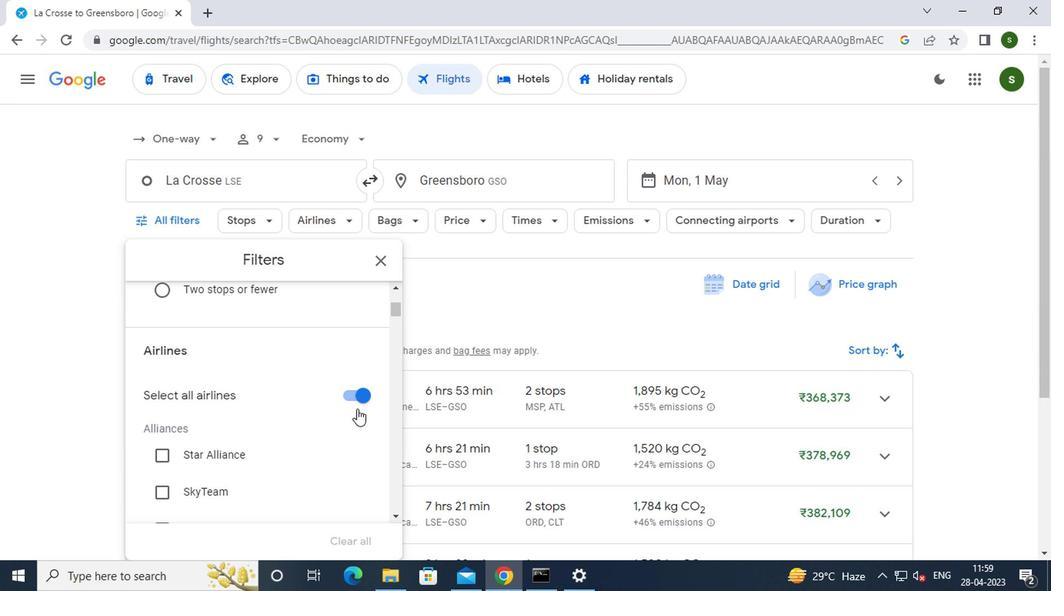 
Action: Mouse pressed left at (355, 396)
Screenshot: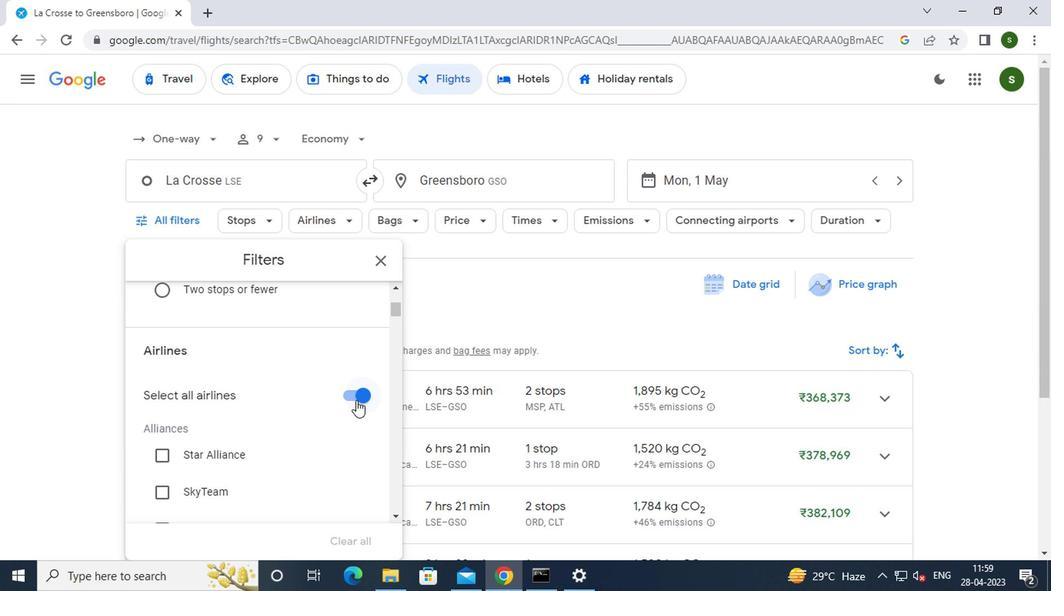 
Action: Mouse moved to (292, 339)
Screenshot: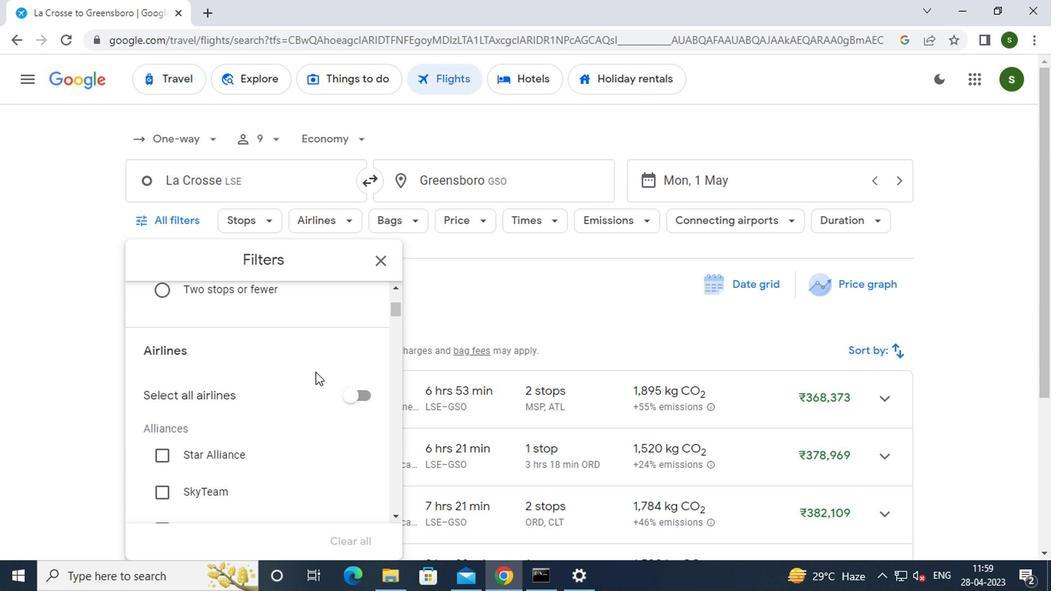
Action: Mouse scrolled (292, 338) with delta (0, 0)
Screenshot: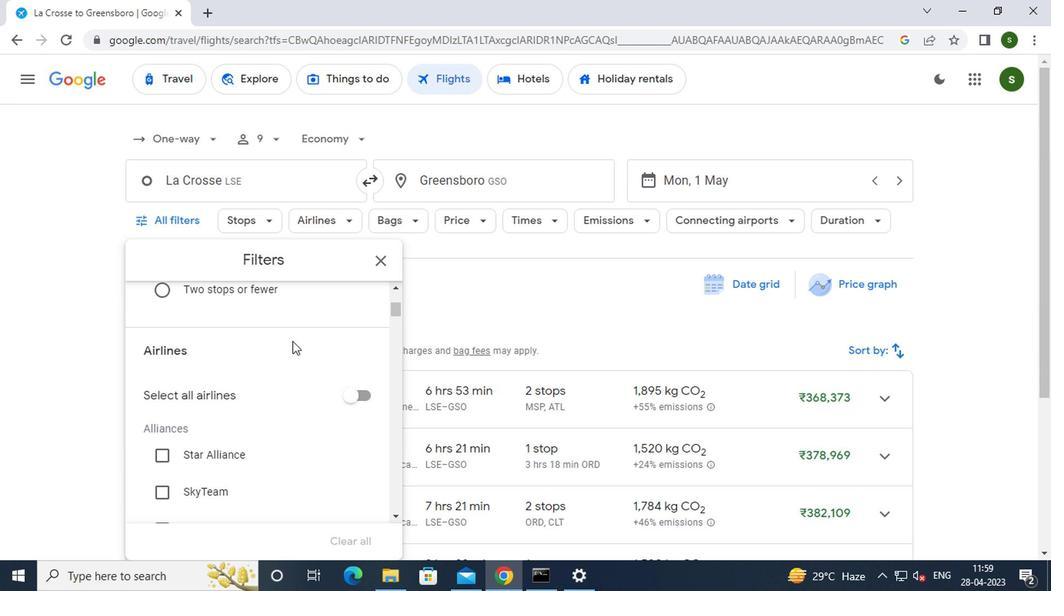 
Action: Mouse scrolled (292, 338) with delta (0, 0)
Screenshot: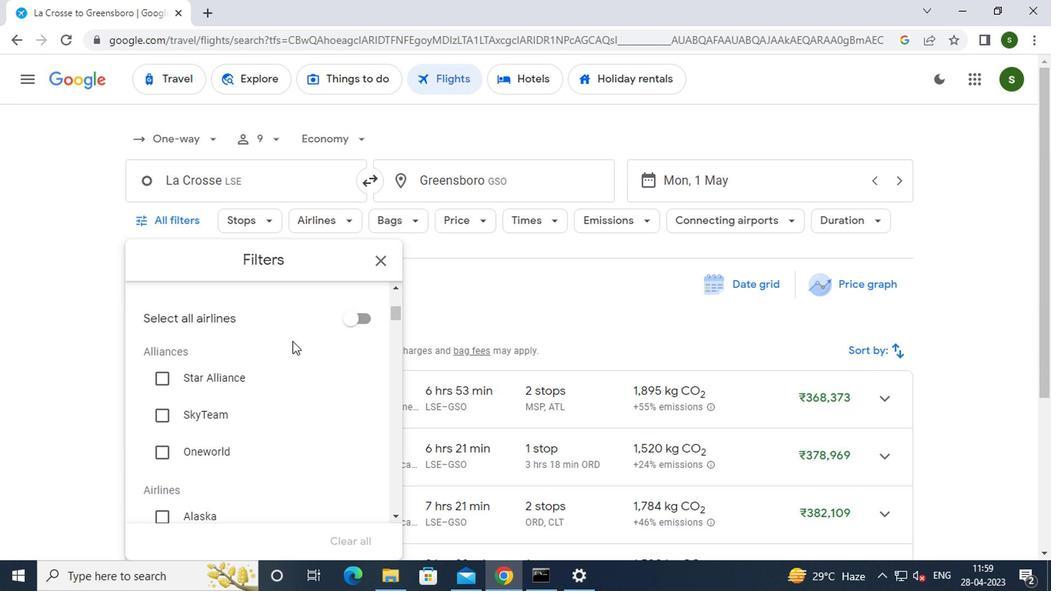 
Action: Mouse scrolled (292, 338) with delta (0, 0)
Screenshot: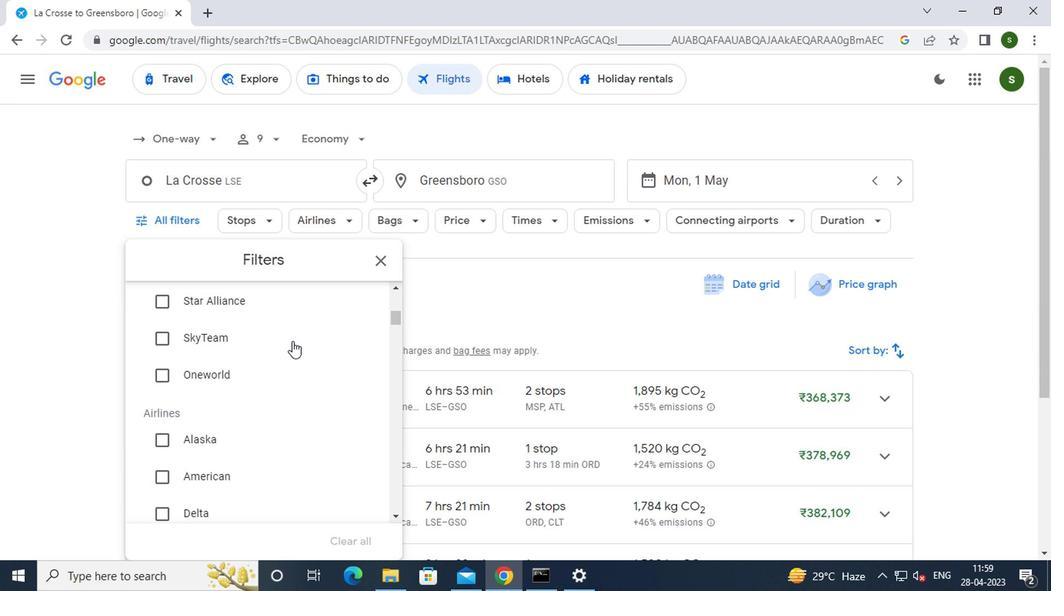 
Action: Mouse moved to (291, 338)
Screenshot: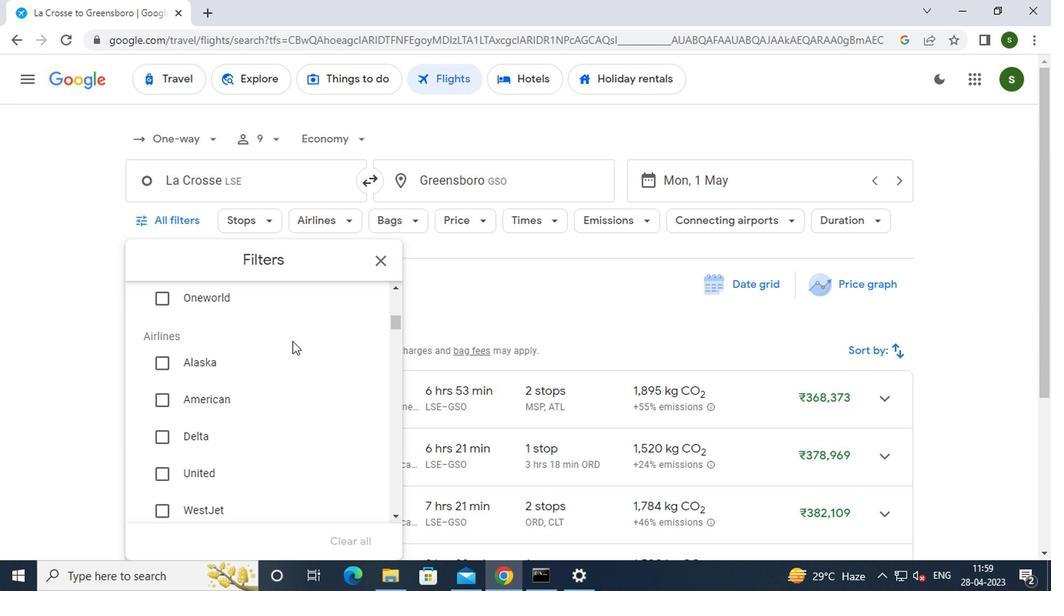 
Action: Mouse scrolled (291, 337) with delta (0, -1)
Screenshot: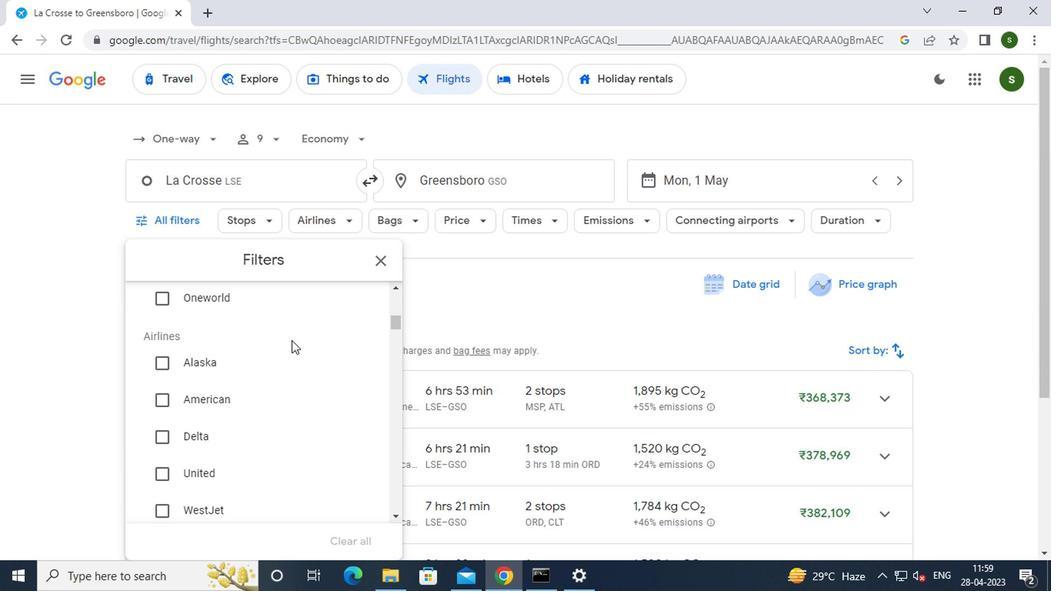 
Action: Mouse scrolled (291, 337) with delta (0, -1)
Screenshot: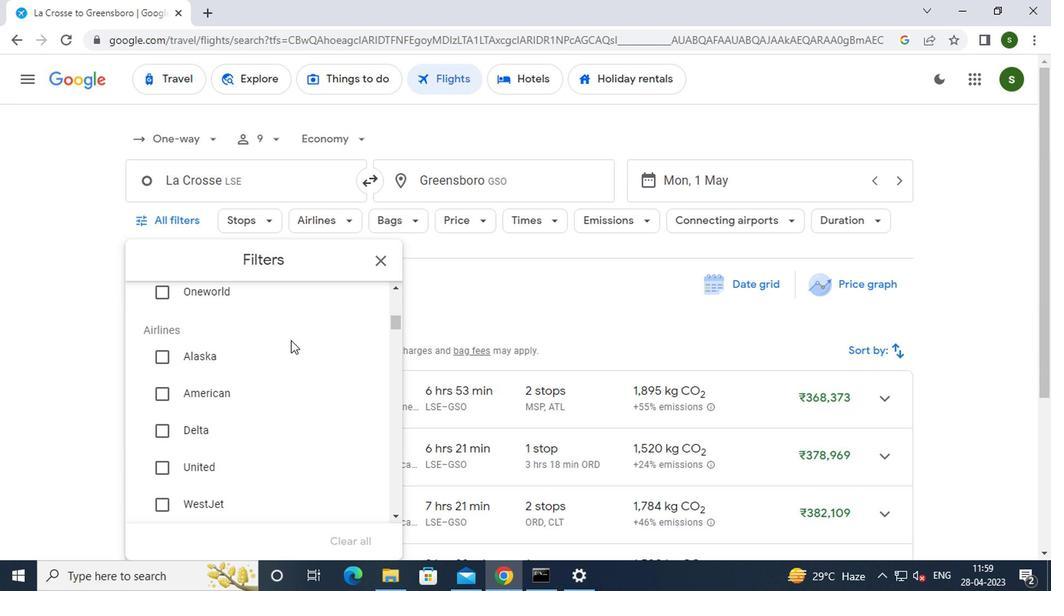 
Action: Mouse scrolled (291, 337) with delta (0, -1)
Screenshot: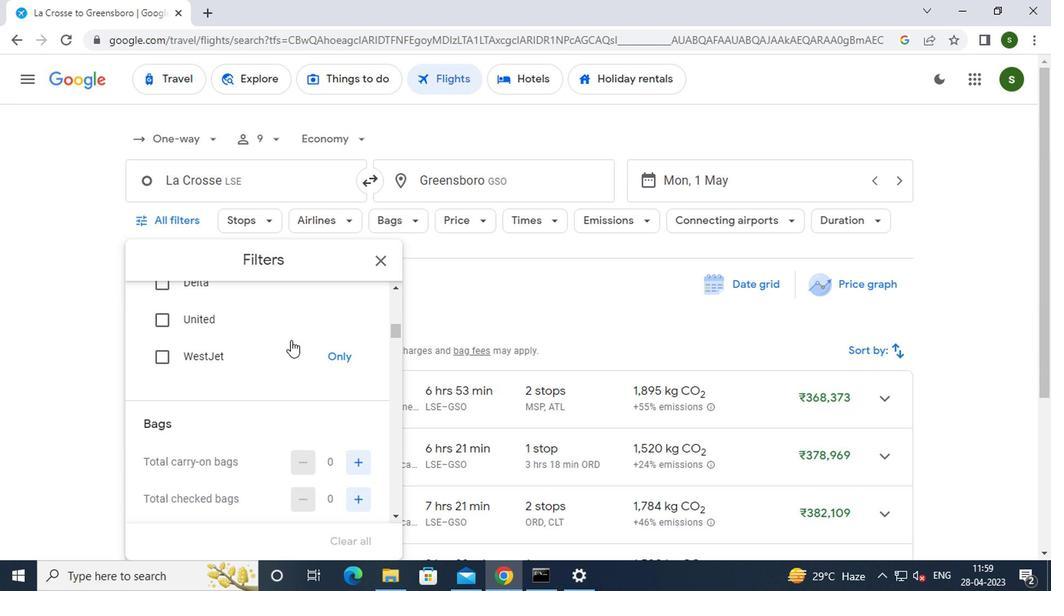 
Action: Mouse scrolled (291, 337) with delta (0, -1)
Screenshot: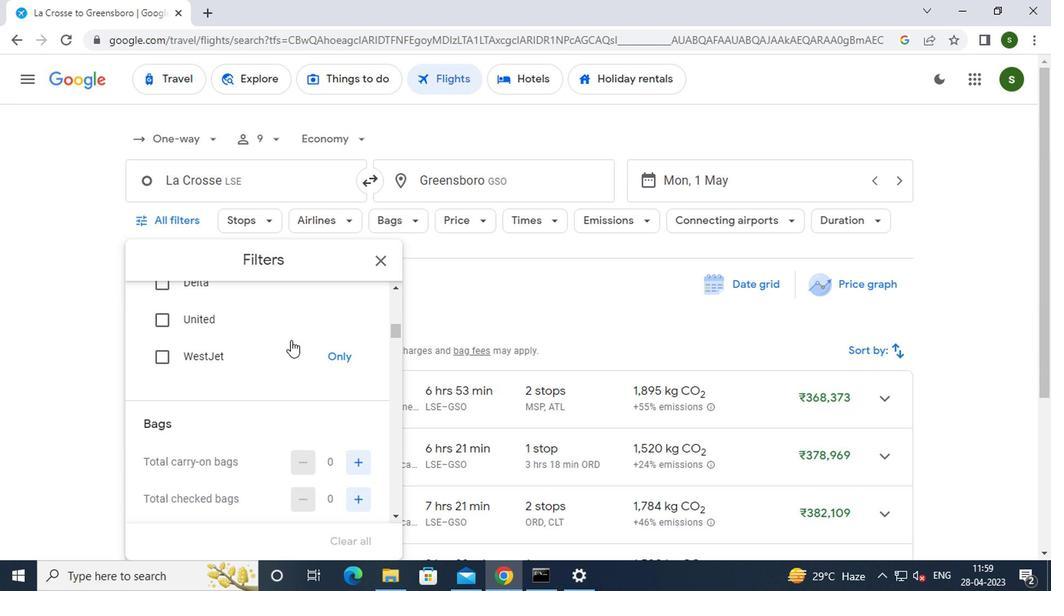 
Action: Mouse moved to (287, 346)
Screenshot: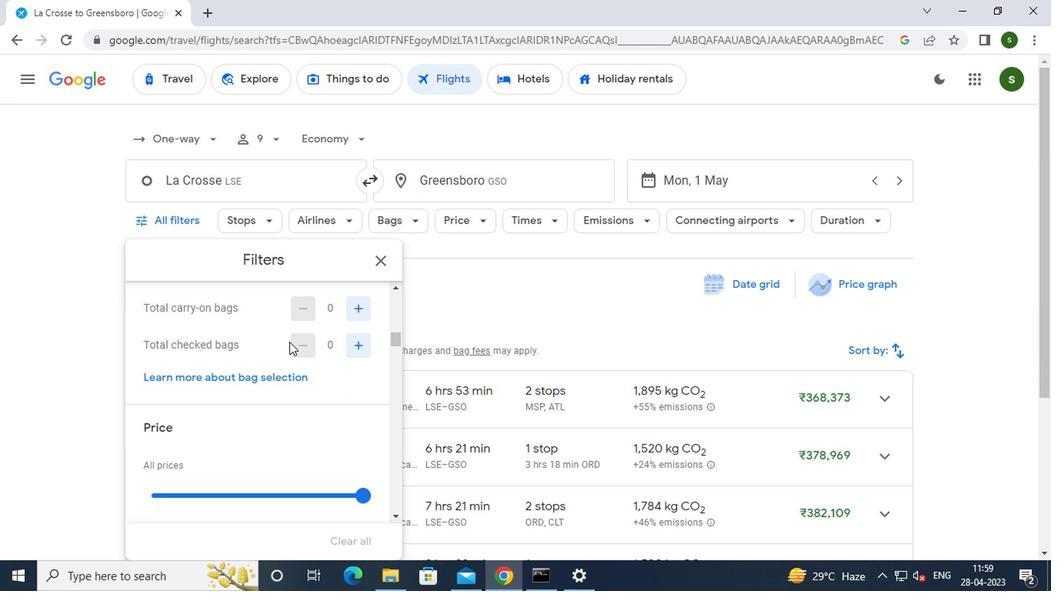 
Action: Mouse scrolled (287, 344) with delta (0, -1)
Screenshot: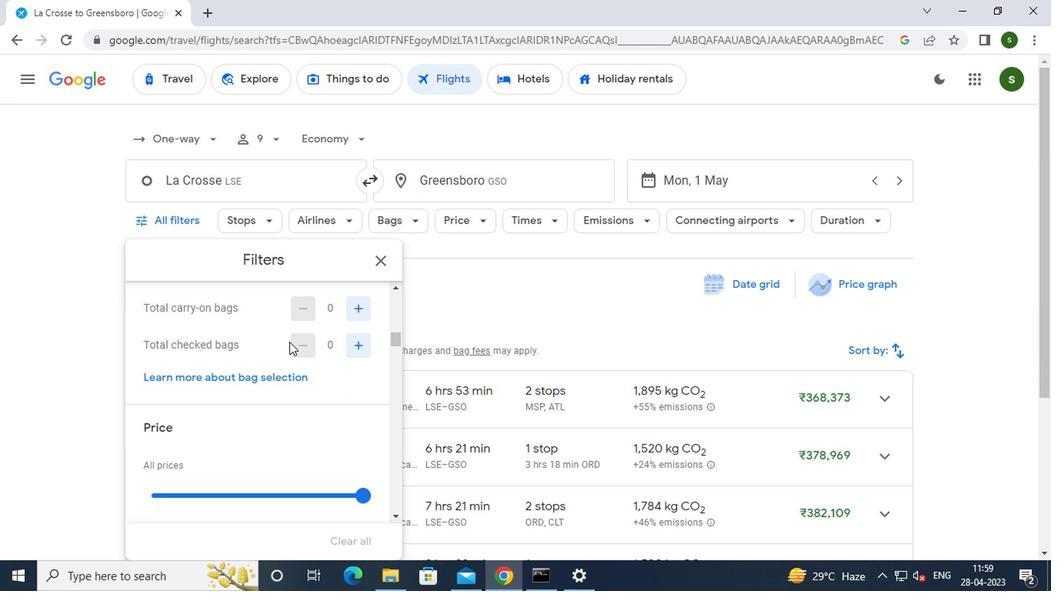 
Action: Mouse moved to (353, 414)
Screenshot: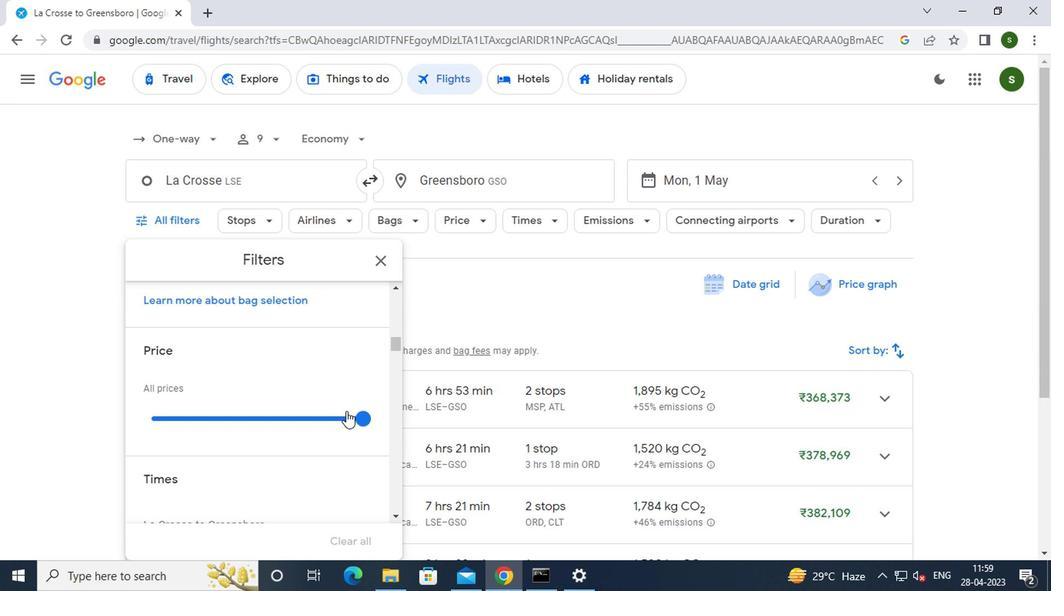 
Action: Mouse pressed left at (353, 414)
Screenshot: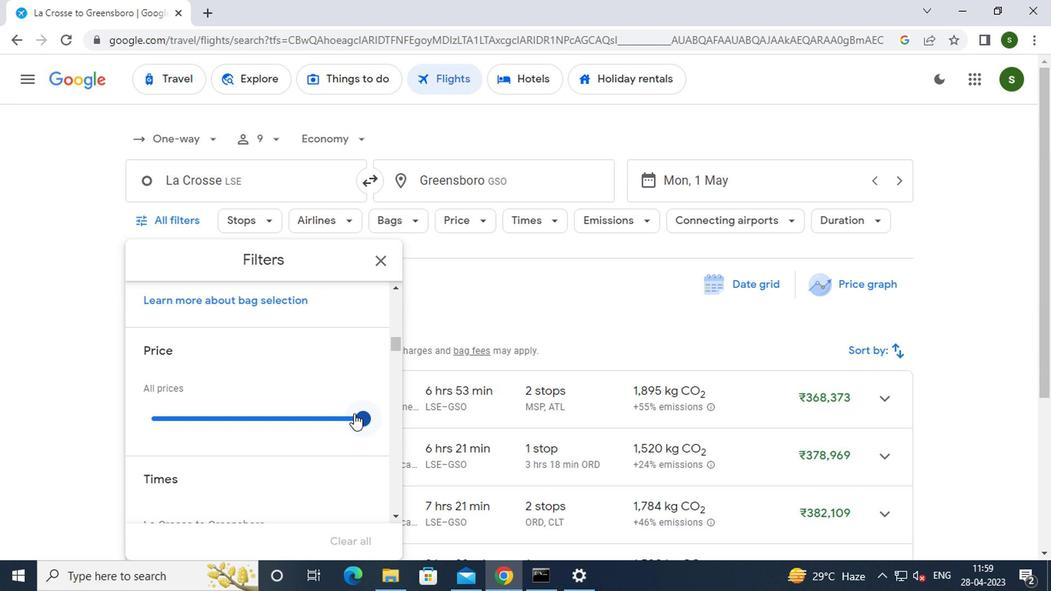 
Action: Mouse moved to (265, 376)
Screenshot: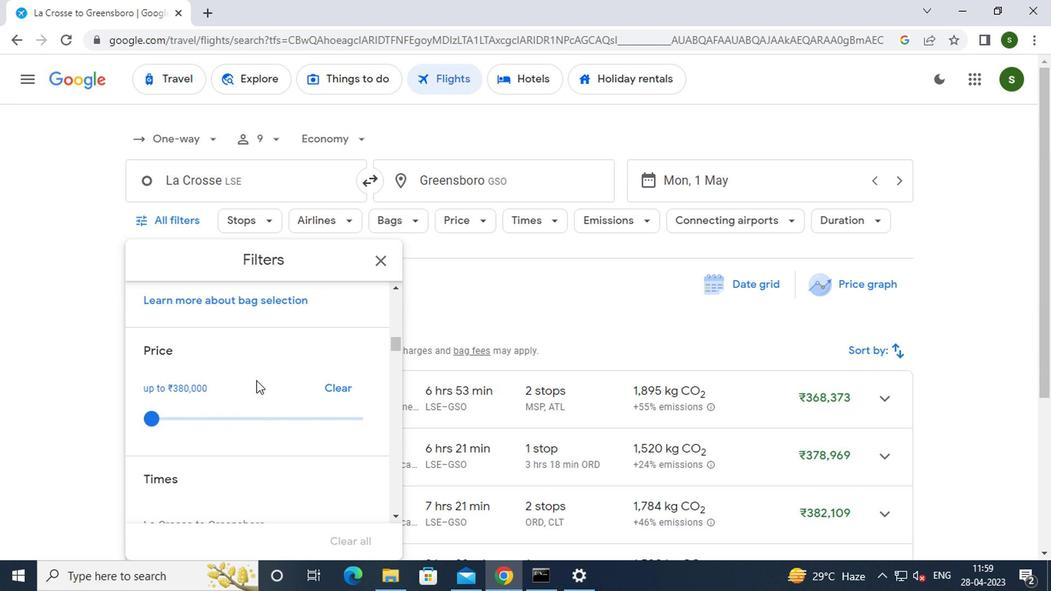 
Action: Mouse scrolled (265, 375) with delta (0, 0)
Screenshot: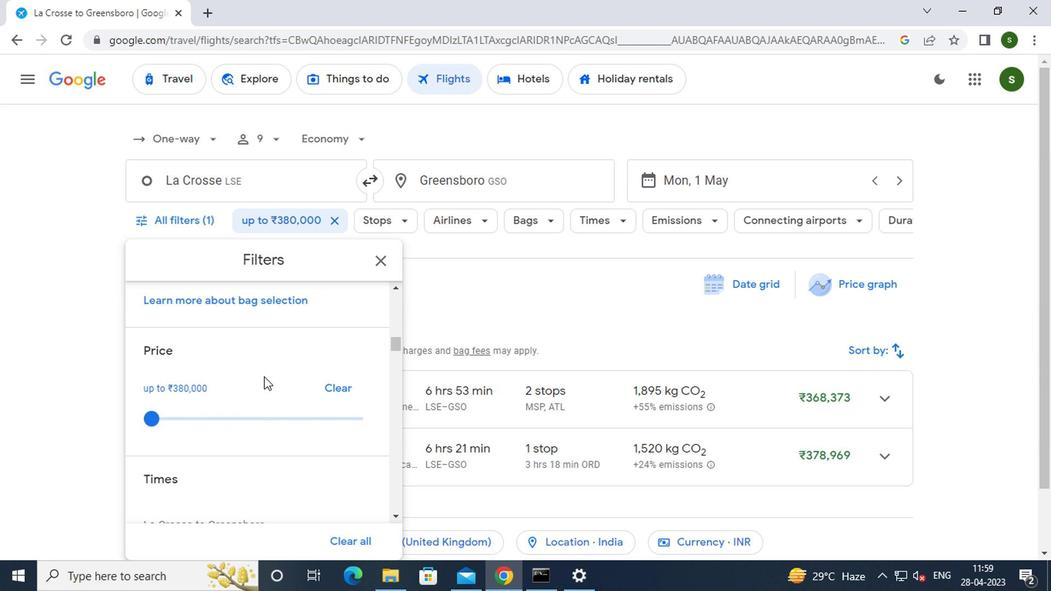 
Action: Mouse scrolled (265, 375) with delta (0, 0)
Screenshot: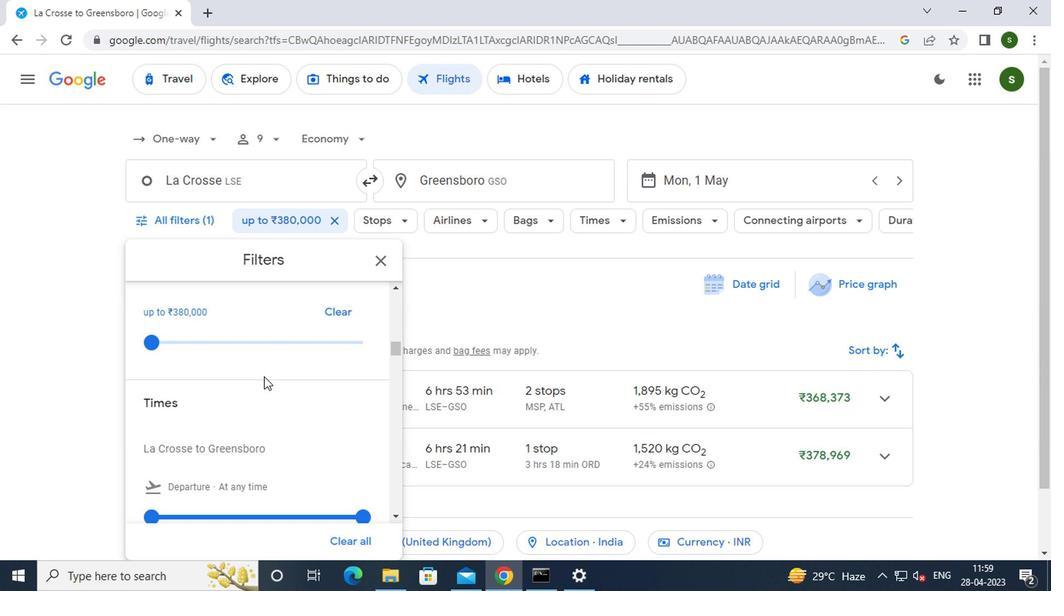 
Action: Mouse scrolled (265, 375) with delta (0, 0)
Screenshot: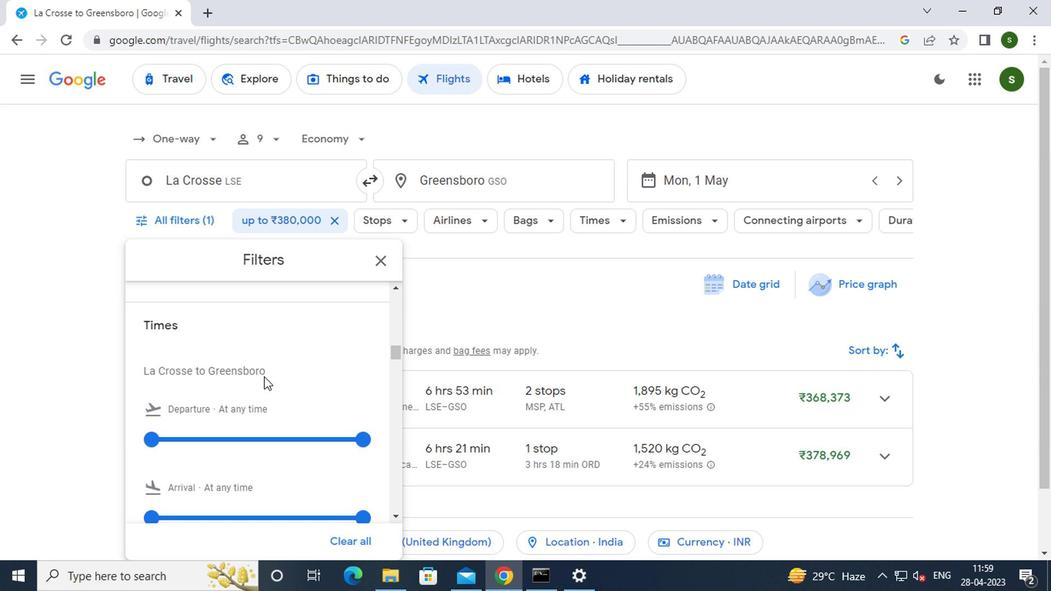 
Action: Mouse moved to (157, 363)
Screenshot: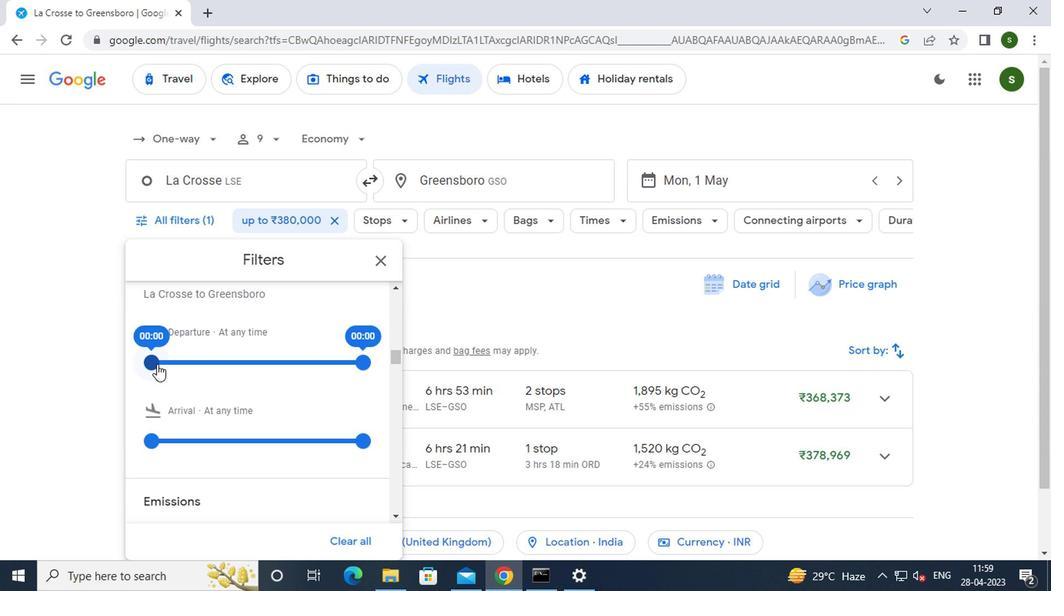 
Action: Mouse pressed left at (157, 363)
Screenshot: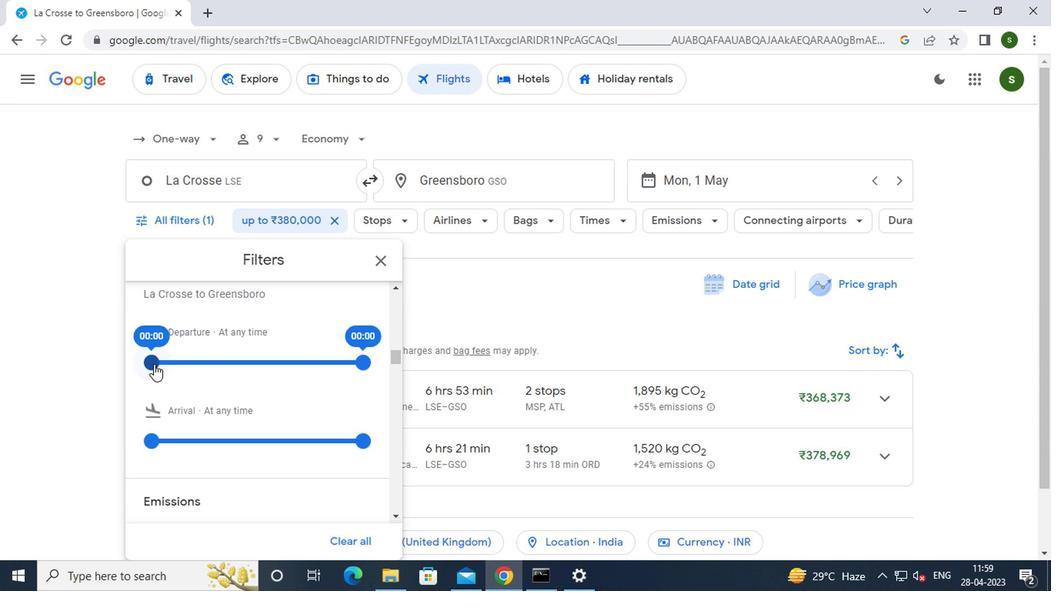 
Action: Mouse moved to (386, 256)
Screenshot: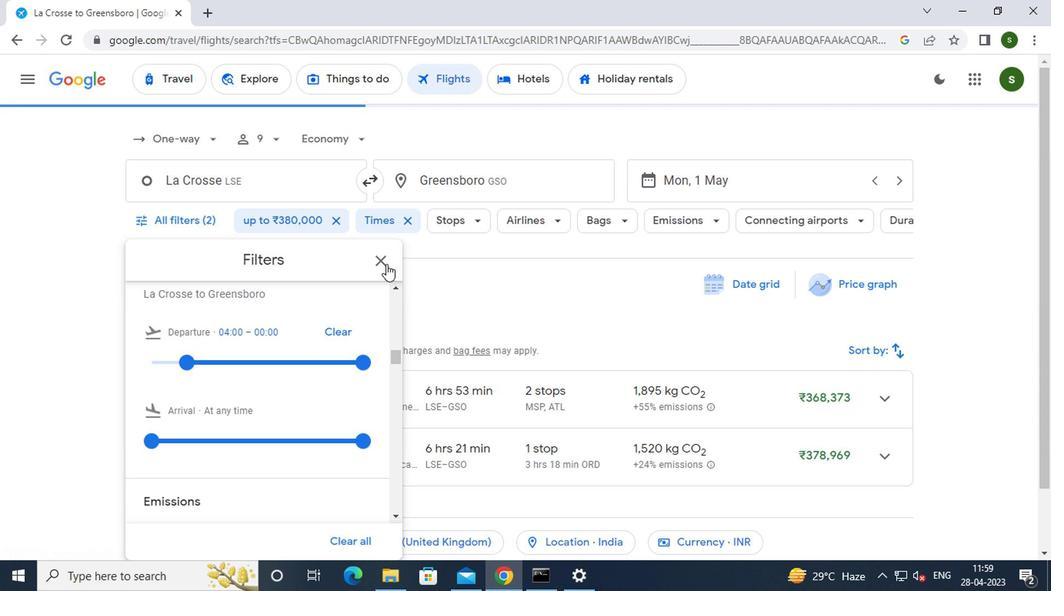 
Action: Mouse pressed left at (386, 256)
Screenshot: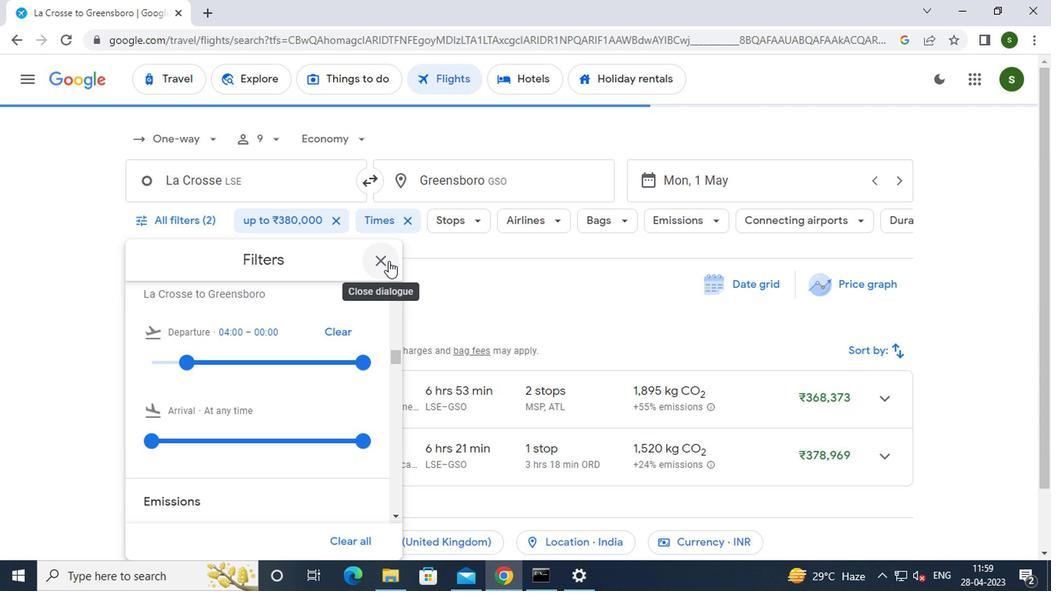 
